 Task: Check all your notifications.
Action: Mouse moved to (778, 173)
Screenshot: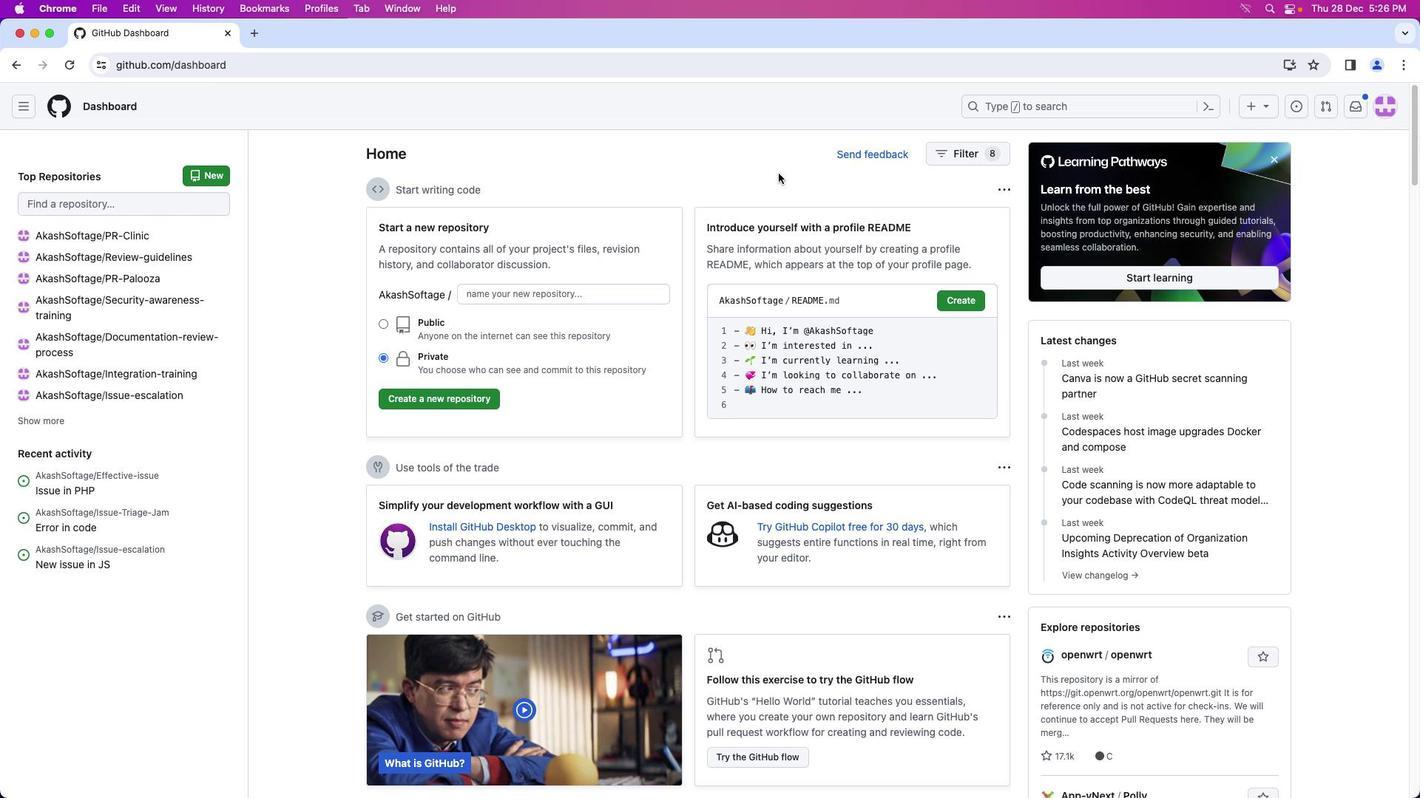 
Action: Mouse pressed left at (778, 173)
Screenshot: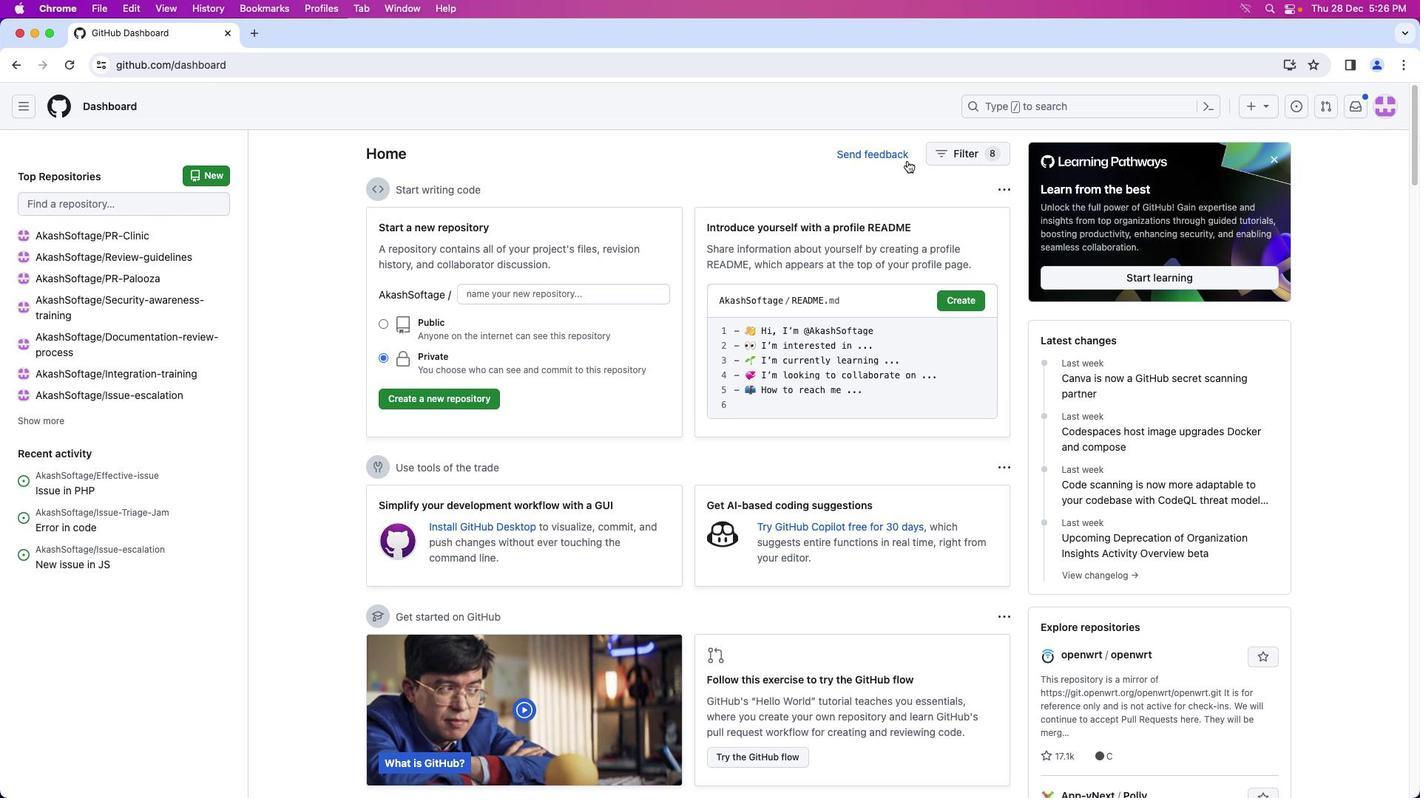 
Action: Mouse moved to (1352, 109)
Screenshot: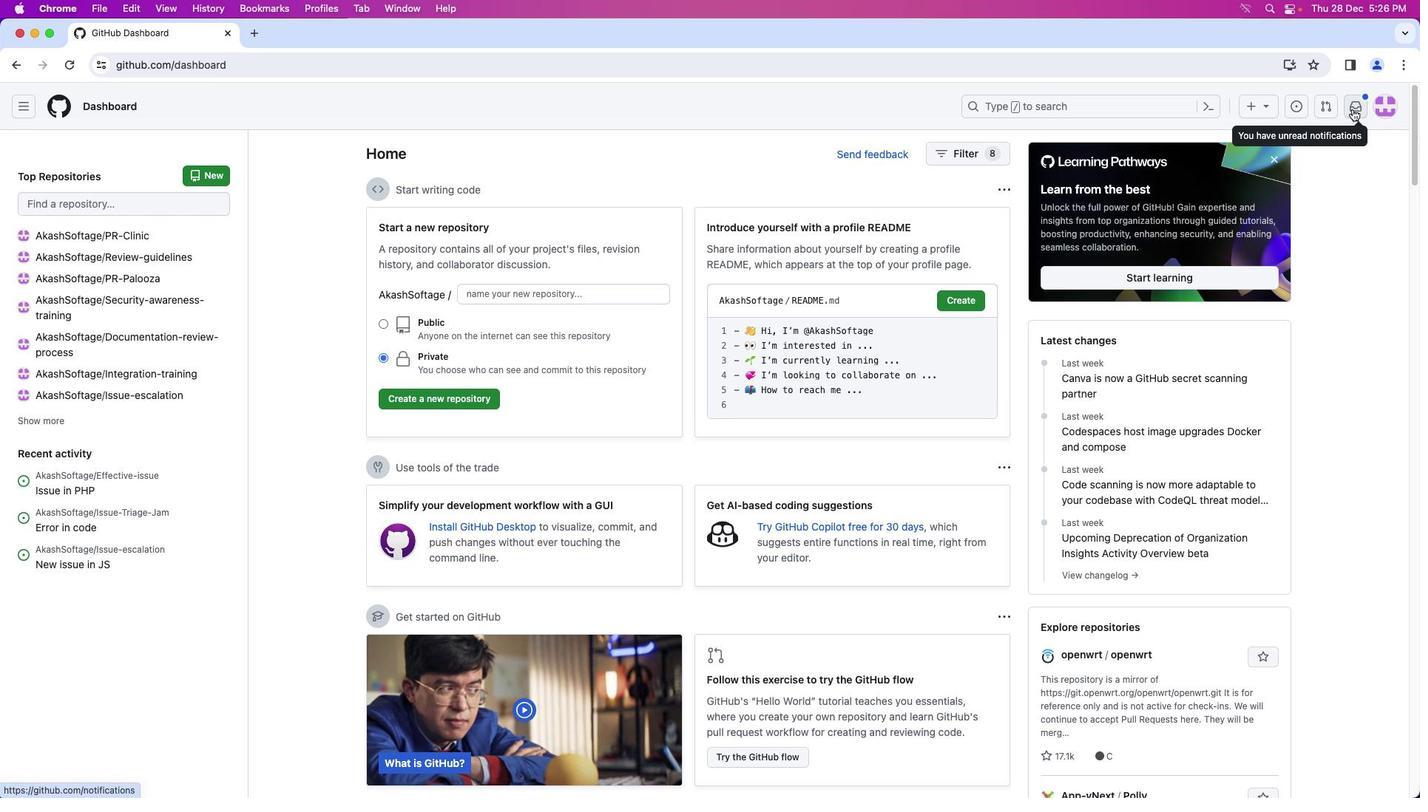 
Action: Mouse pressed left at (1352, 109)
Screenshot: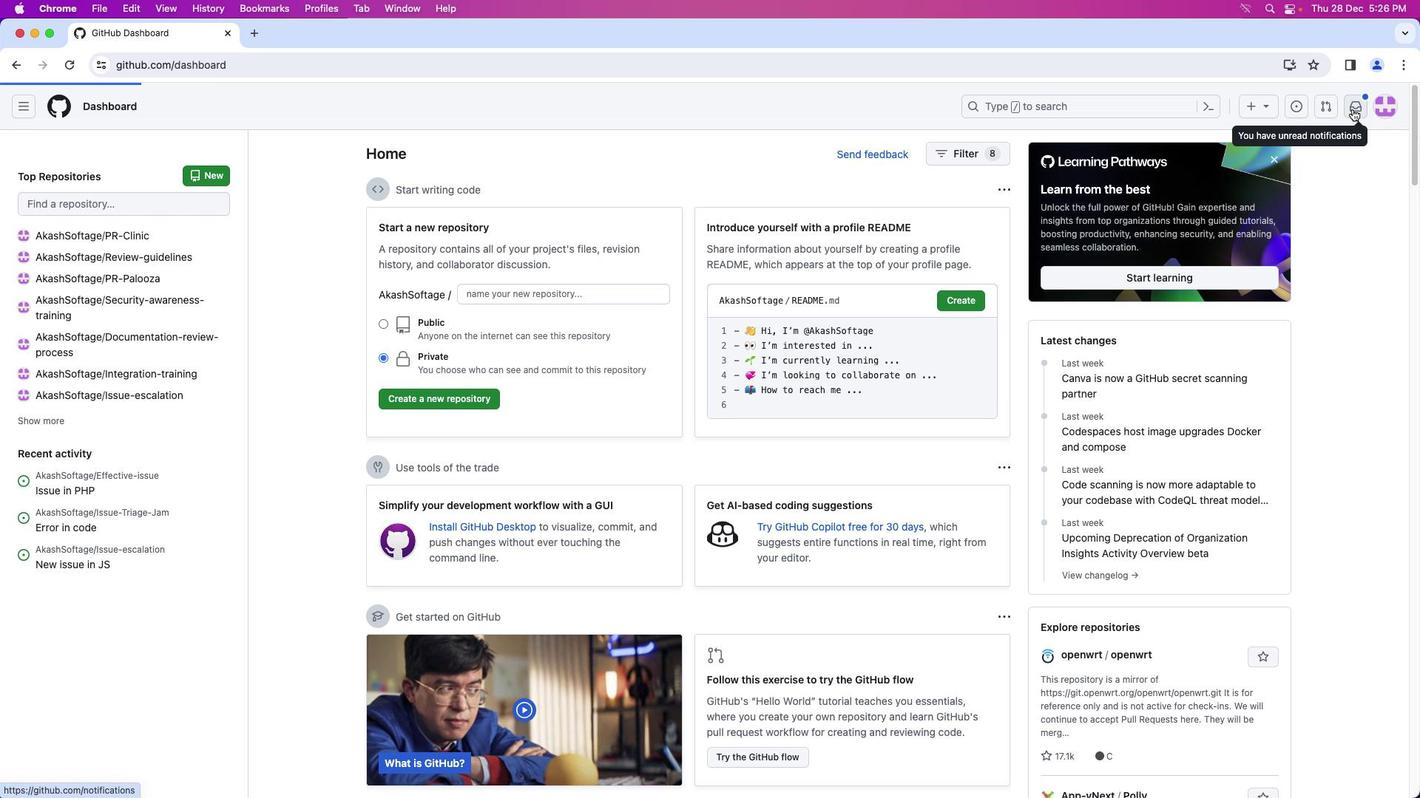 
Action: Mouse moved to (278, 153)
Screenshot: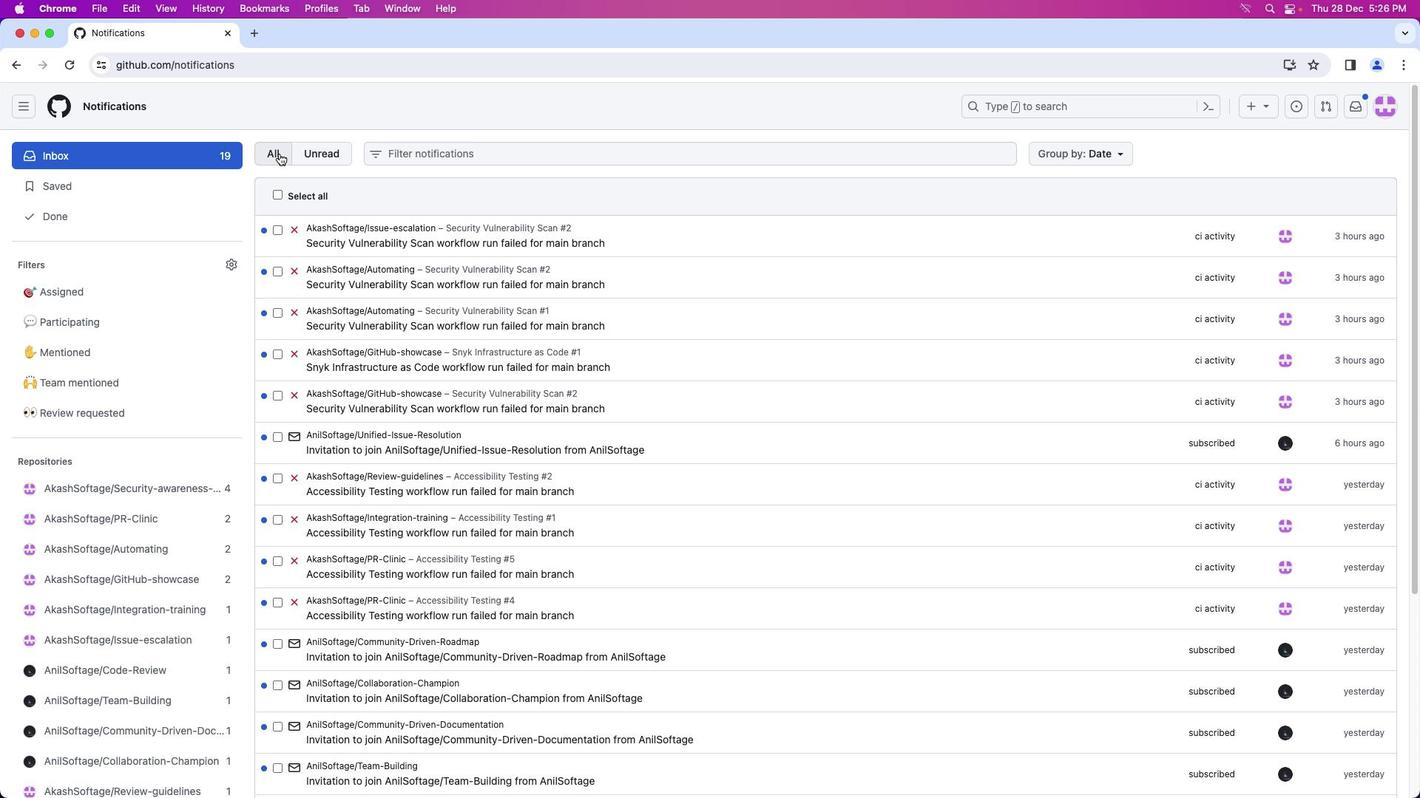 
Action: Mouse pressed left at (278, 153)
Screenshot: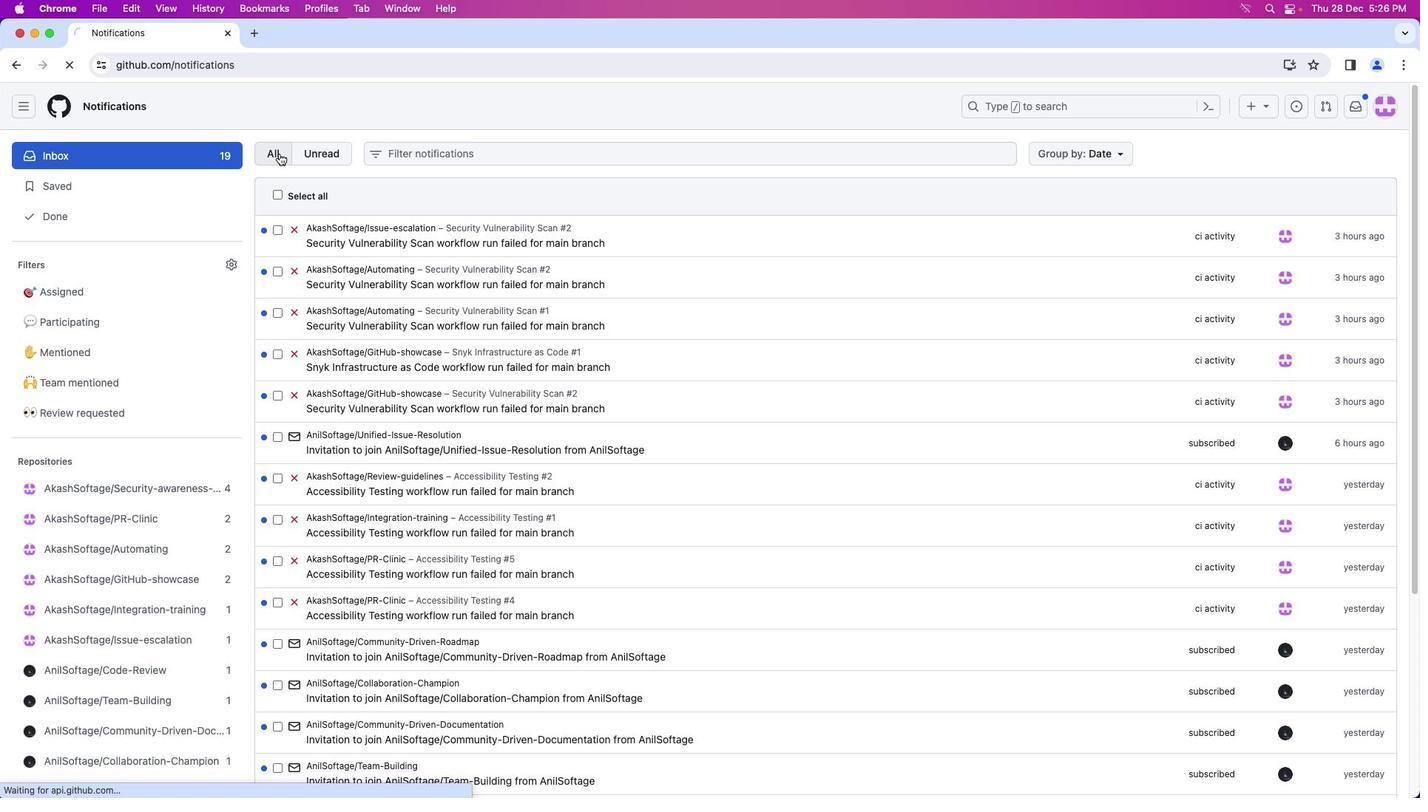 
Action: Mouse moved to (488, 307)
Screenshot: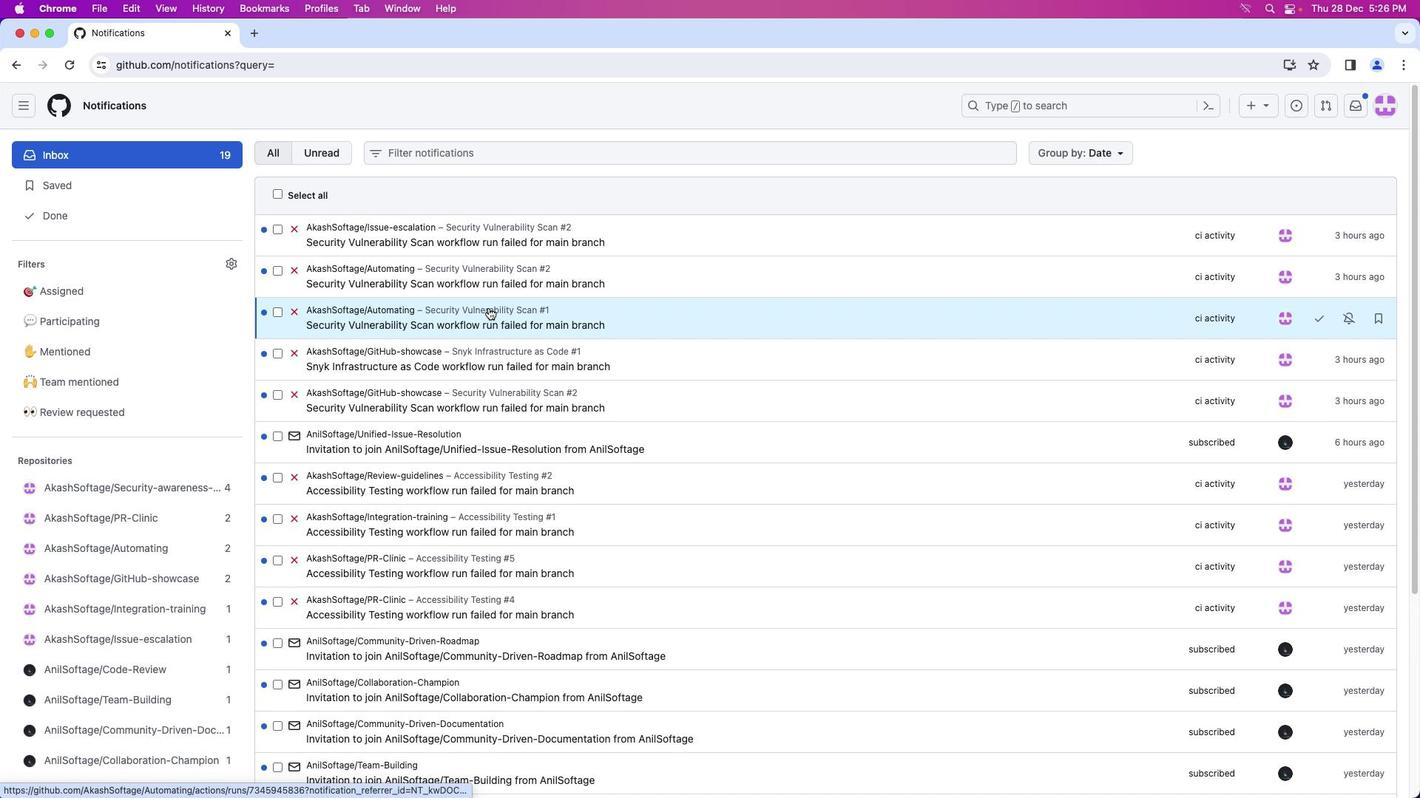 
Action: Mouse scrolled (488, 307) with delta (0, 0)
Screenshot: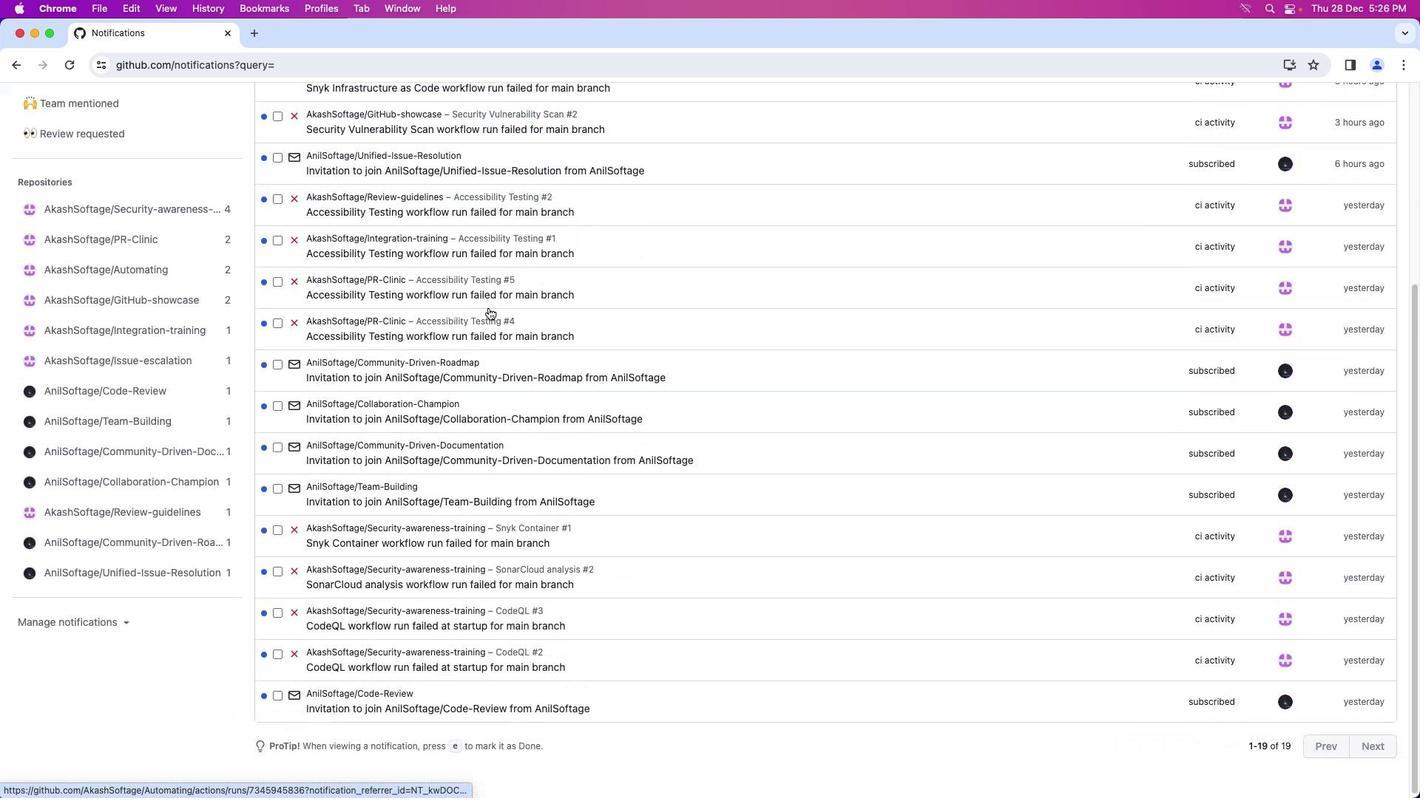 
Action: Mouse scrolled (488, 307) with delta (0, 0)
Screenshot: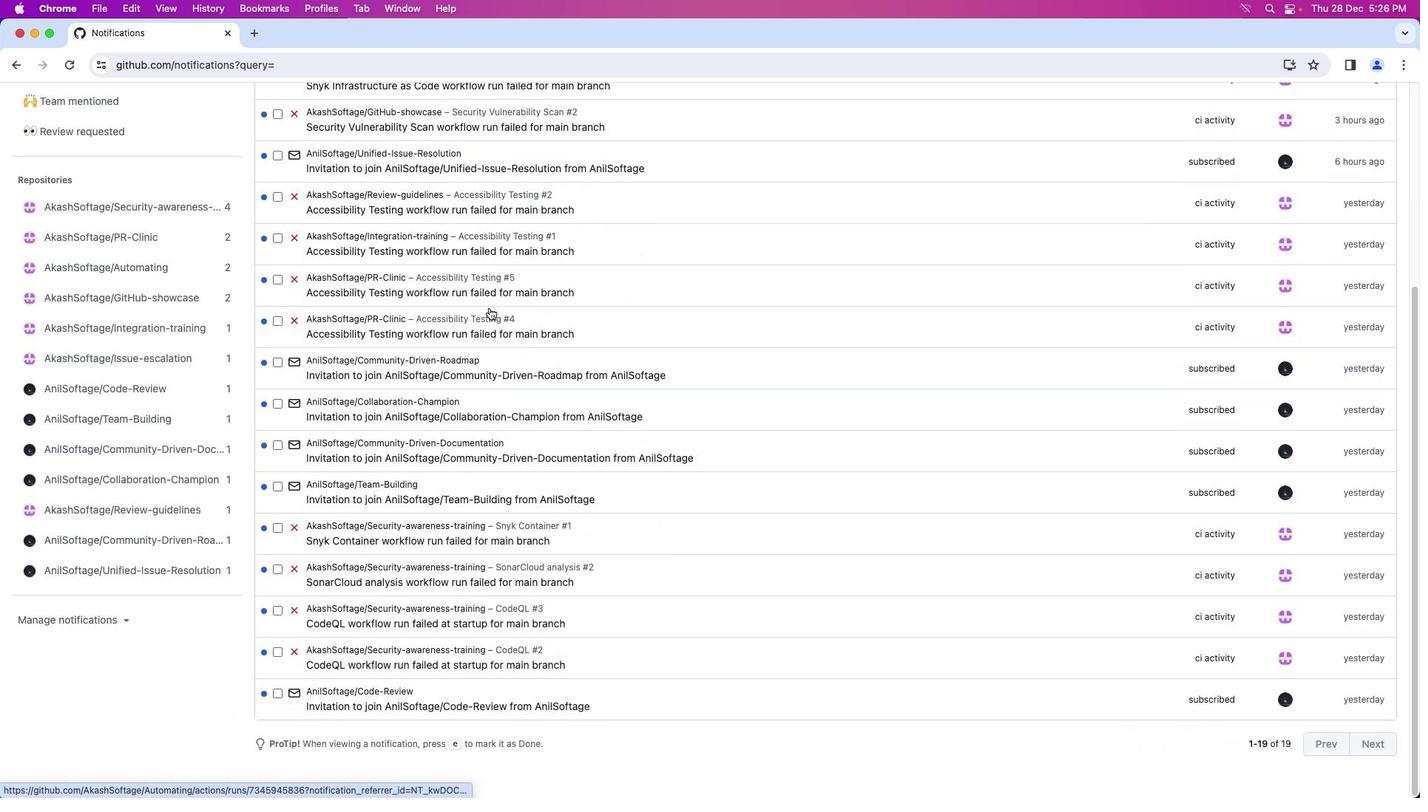
Action: Mouse scrolled (488, 307) with delta (0, 0)
Screenshot: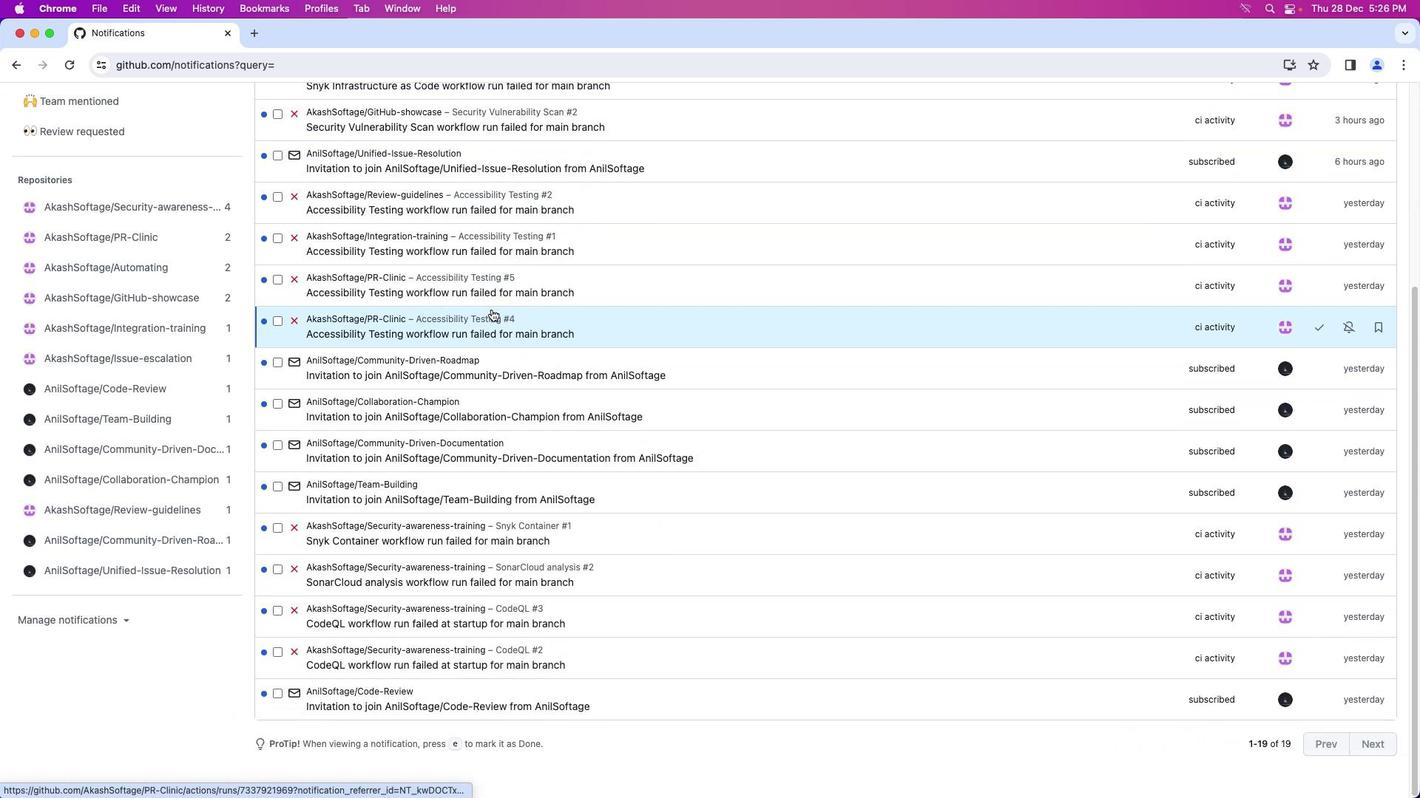 
Action: Mouse scrolled (488, 307) with delta (0, 0)
Screenshot: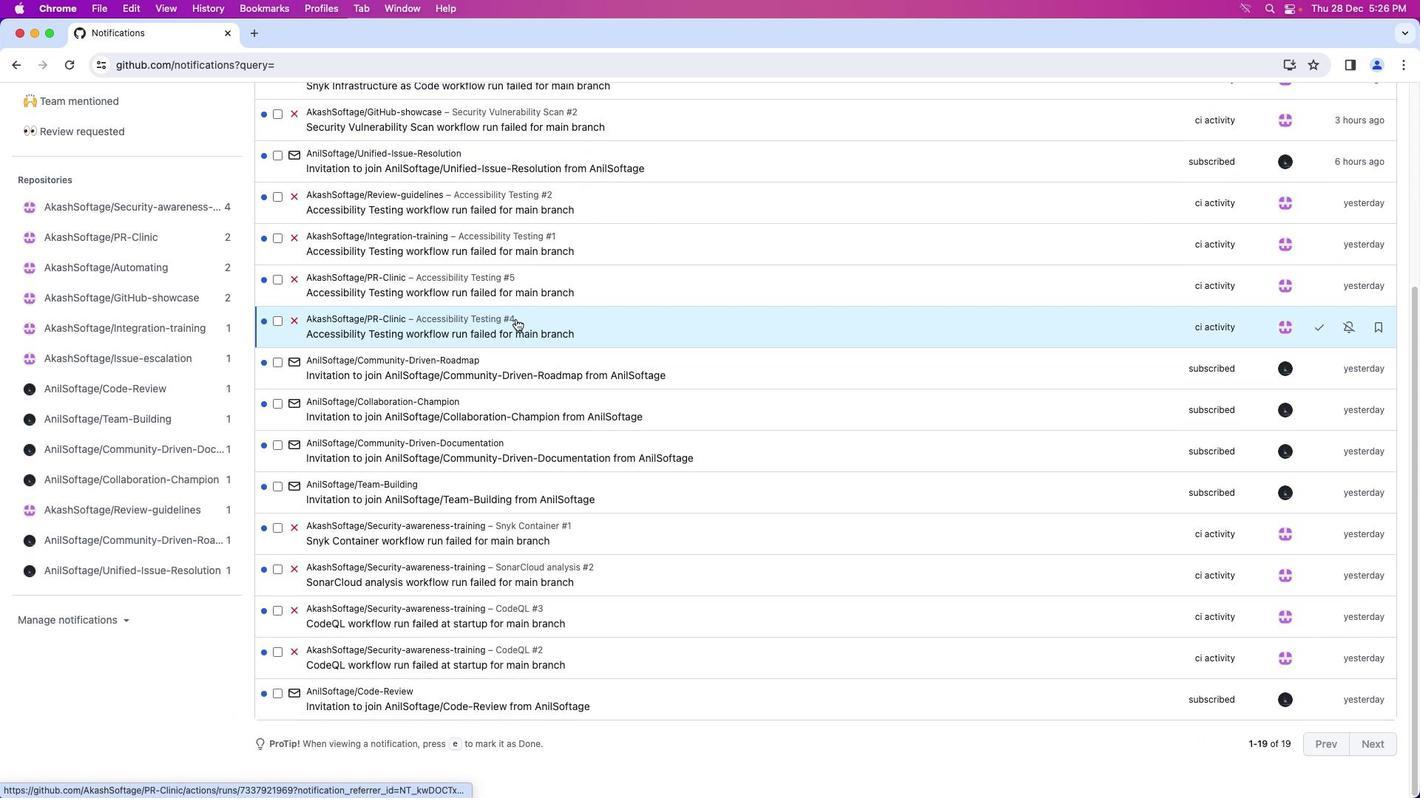 
Action: Mouse scrolled (488, 307) with delta (0, -2)
Screenshot: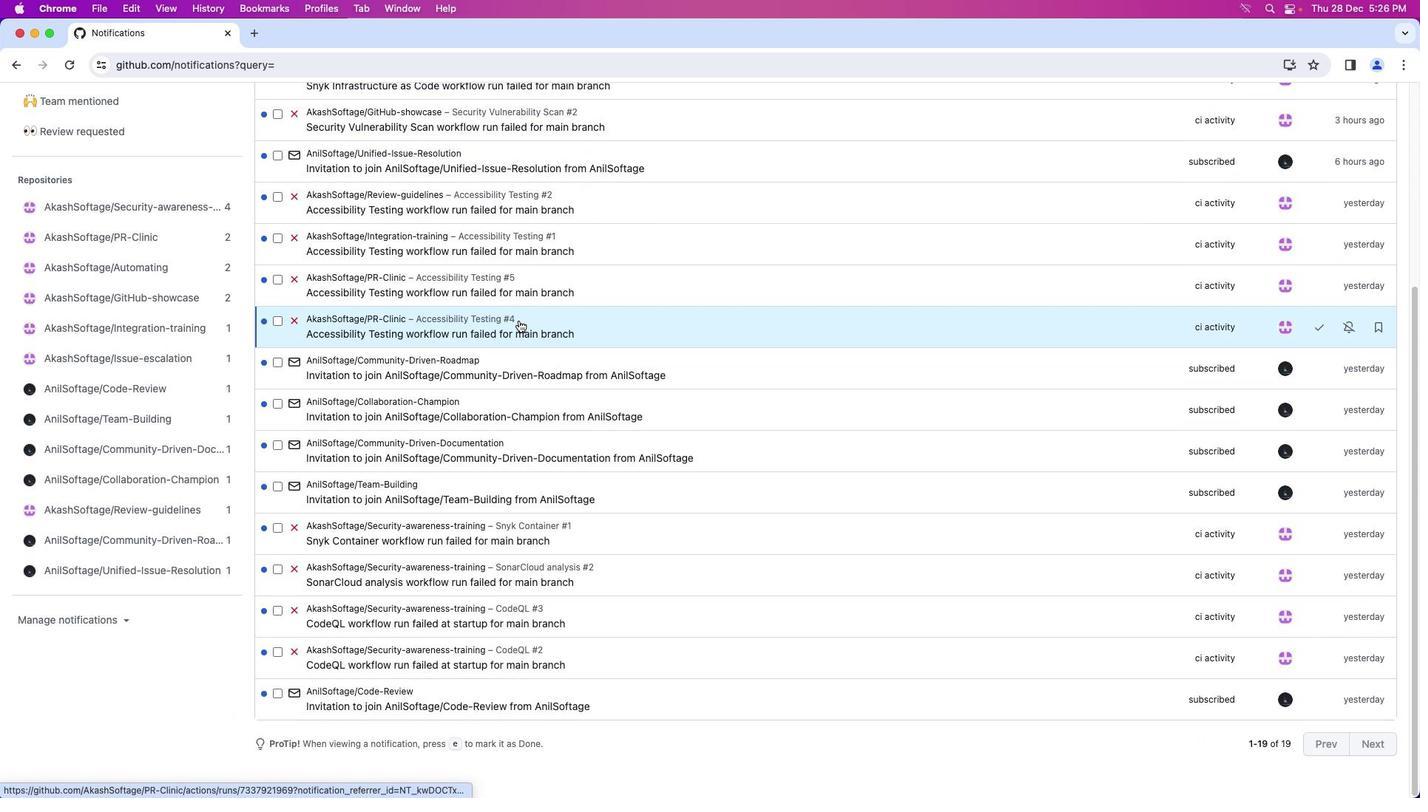 
Action: Mouse scrolled (488, 307) with delta (0, -2)
Screenshot: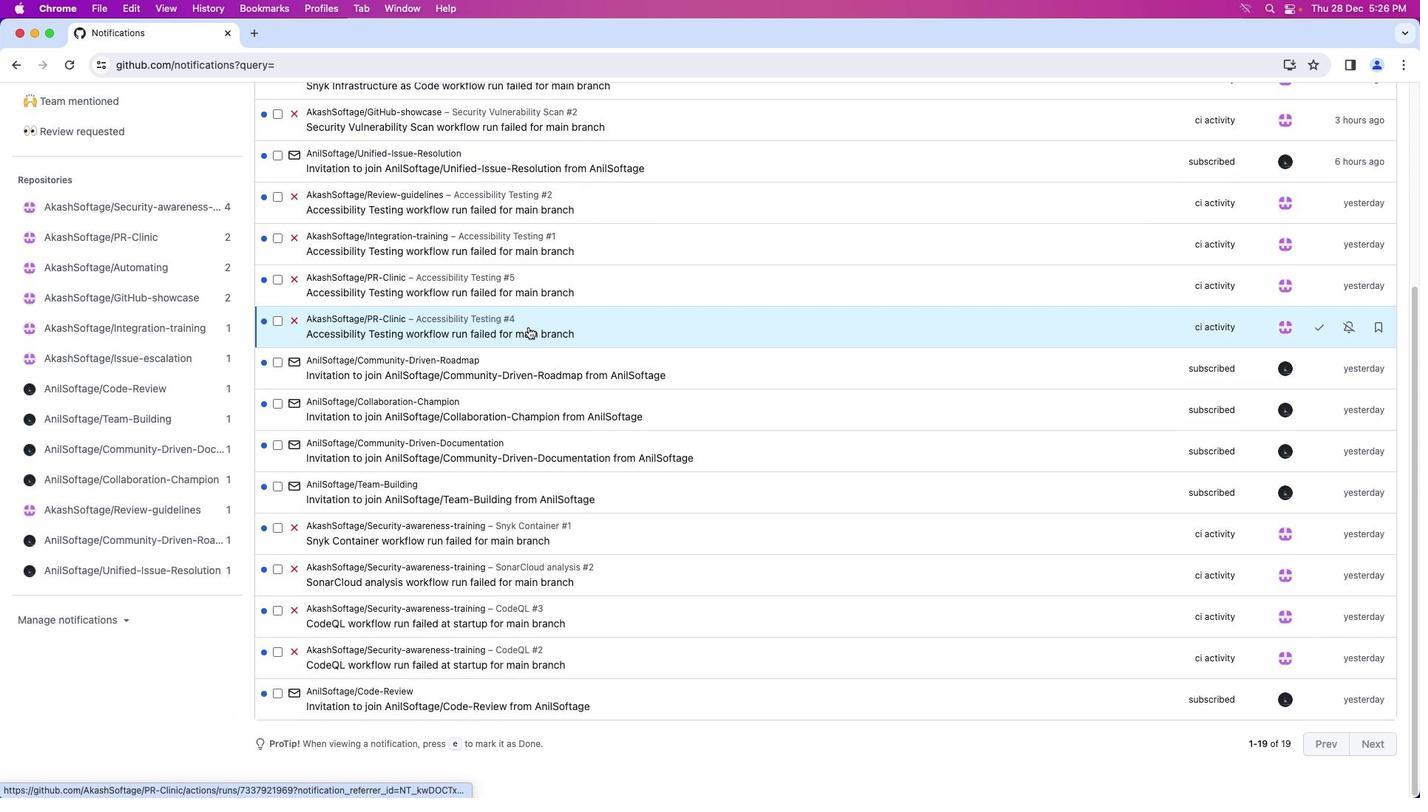 
Action: Mouse scrolled (488, 307) with delta (0, -2)
Screenshot: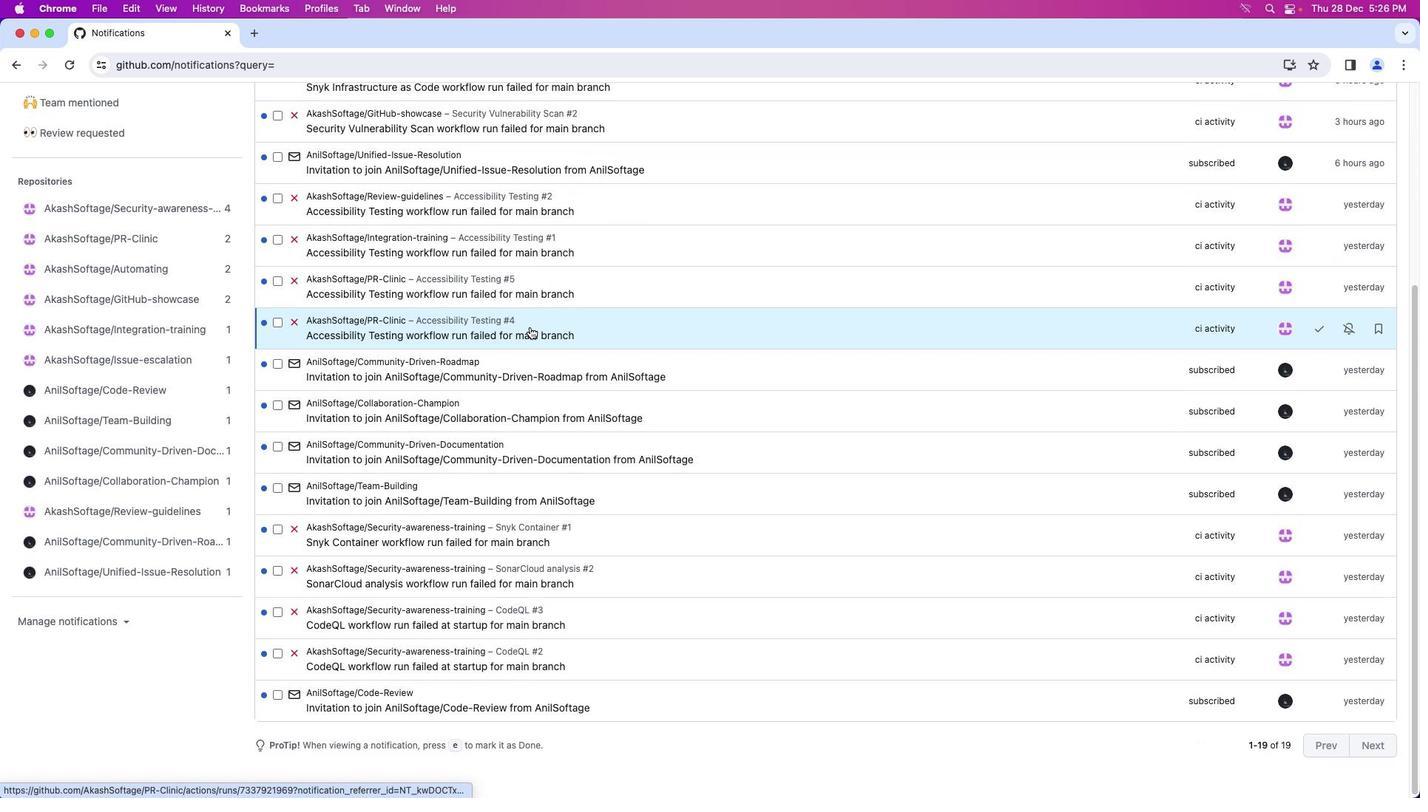 
Action: Mouse moved to (523, 323)
Screenshot: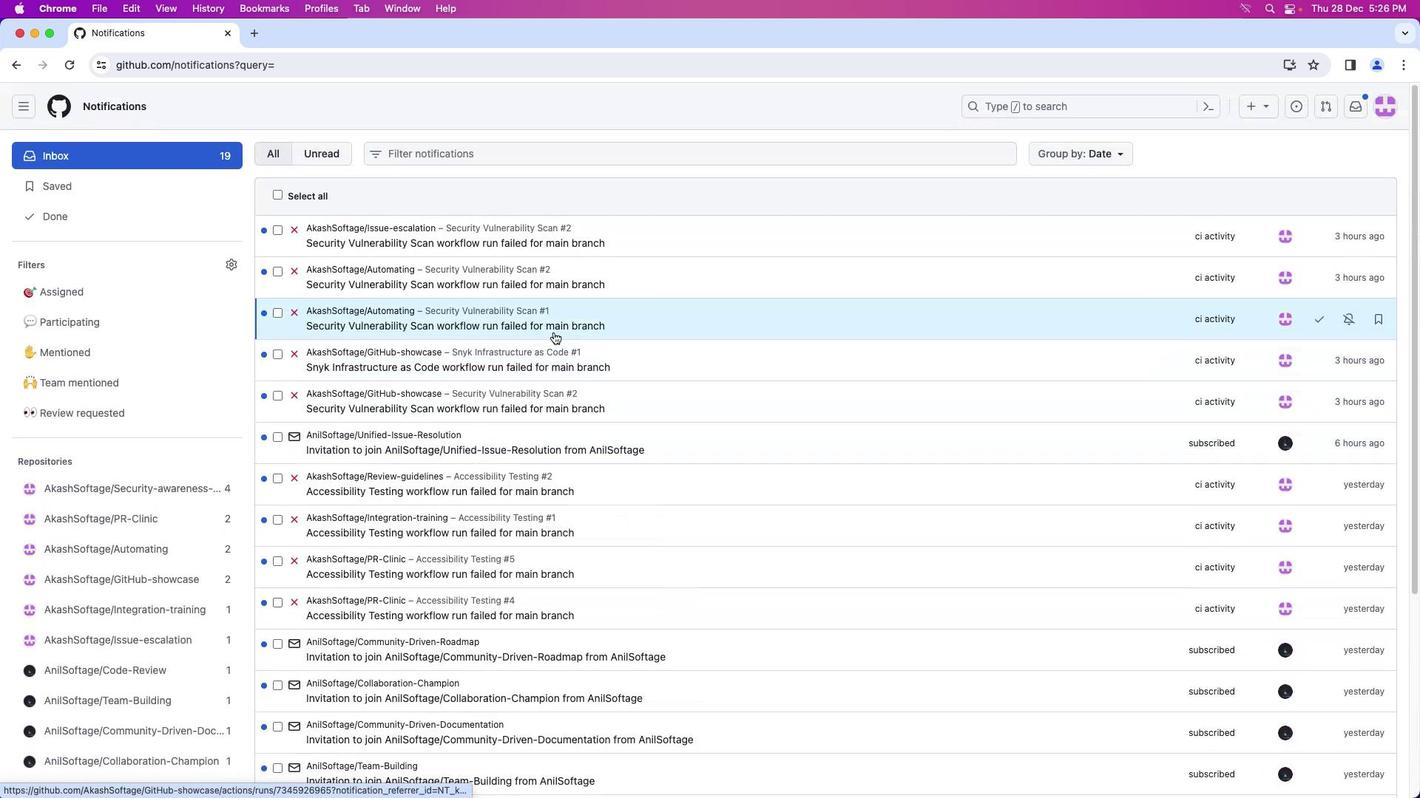 
Action: Mouse scrolled (523, 323) with delta (0, 0)
Screenshot: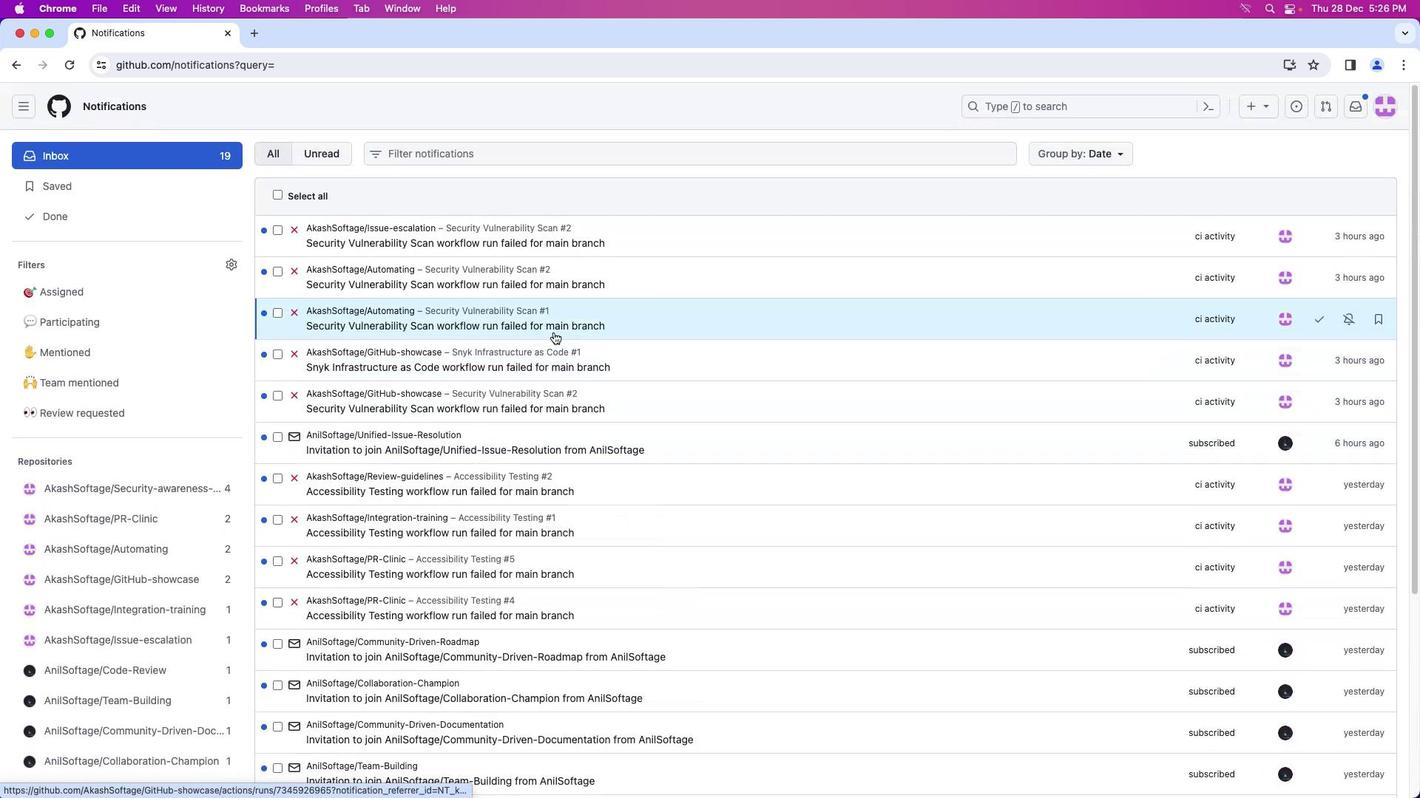 
Action: Mouse moved to (530, 327)
Screenshot: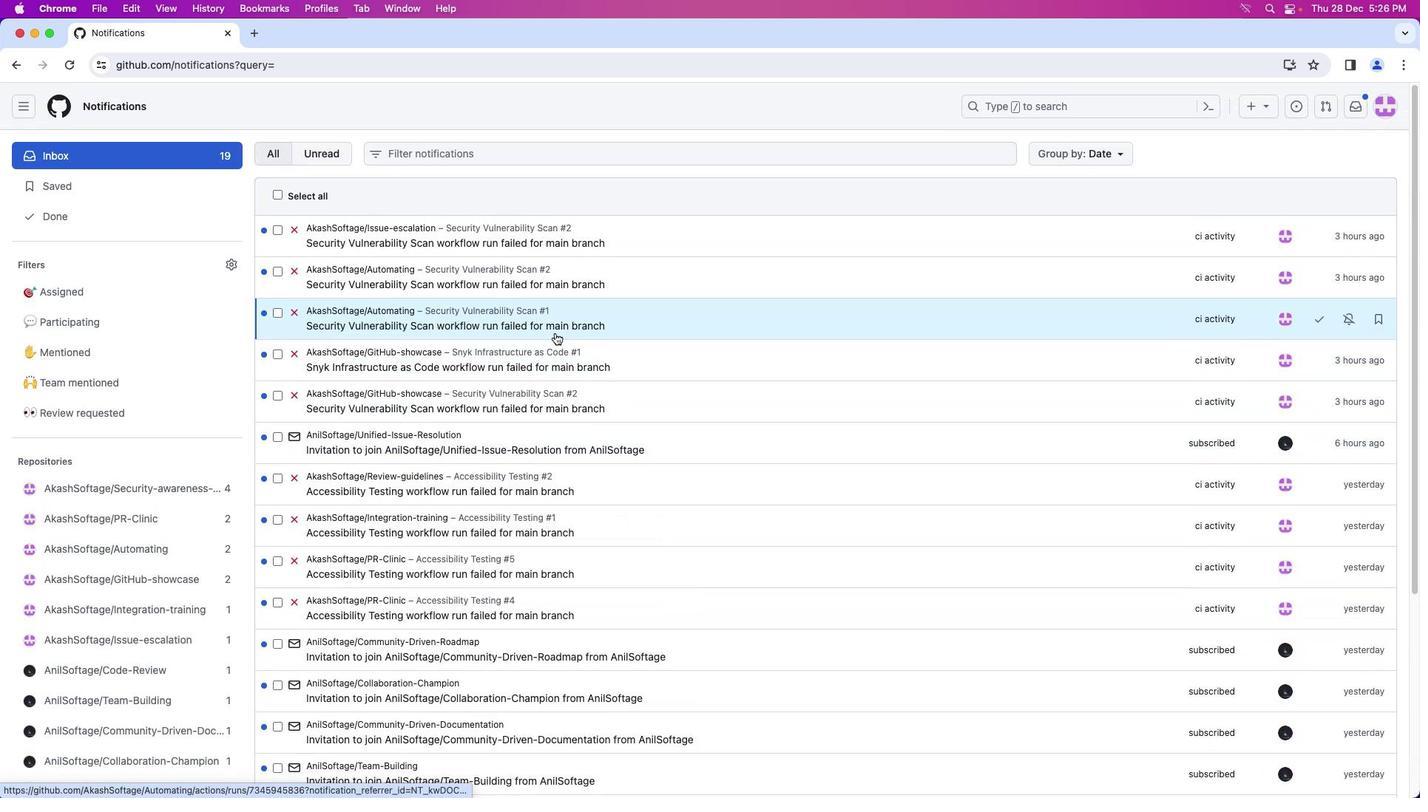 
Action: Mouse scrolled (530, 327) with delta (0, 0)
Screenshot: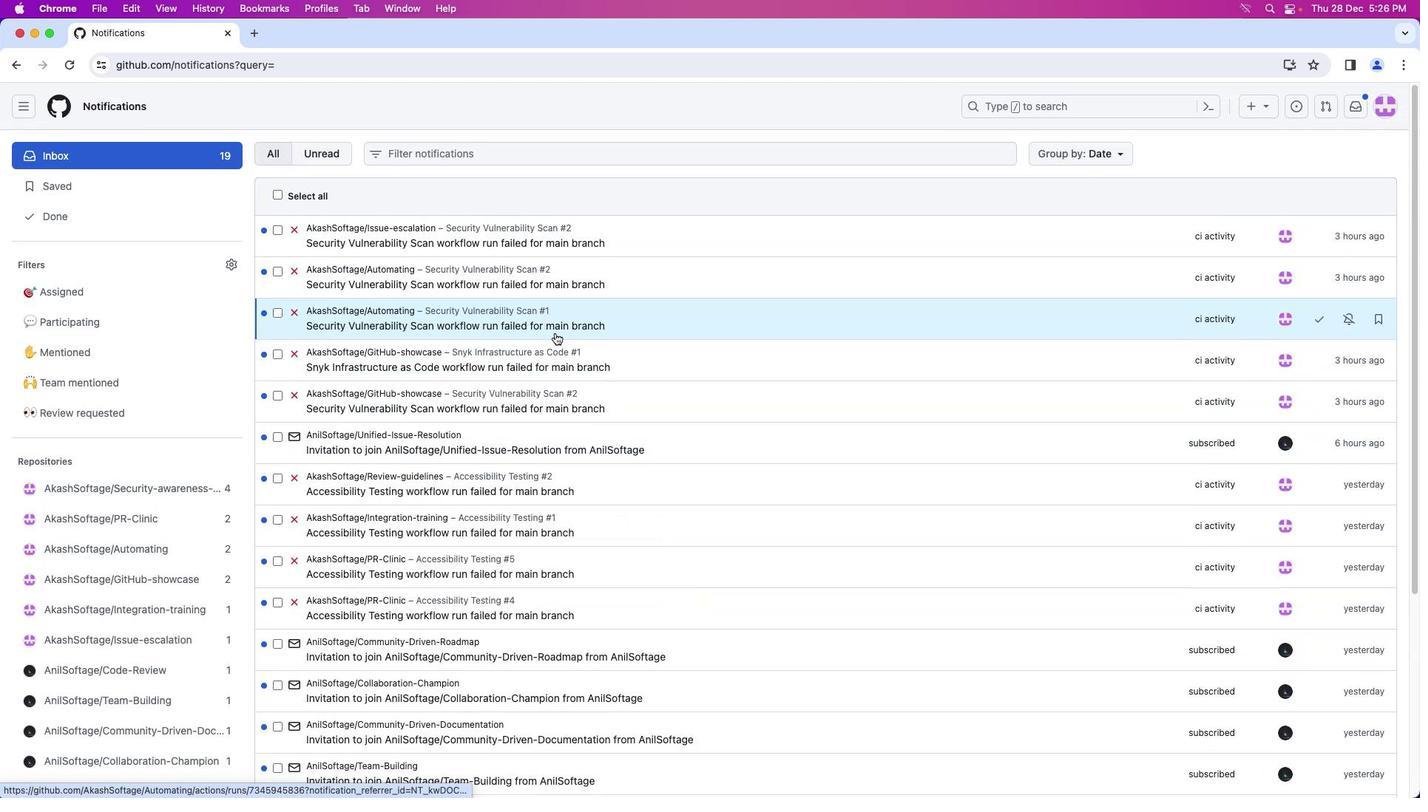
Action: Mouse moved to (530, 327)
Screenshot: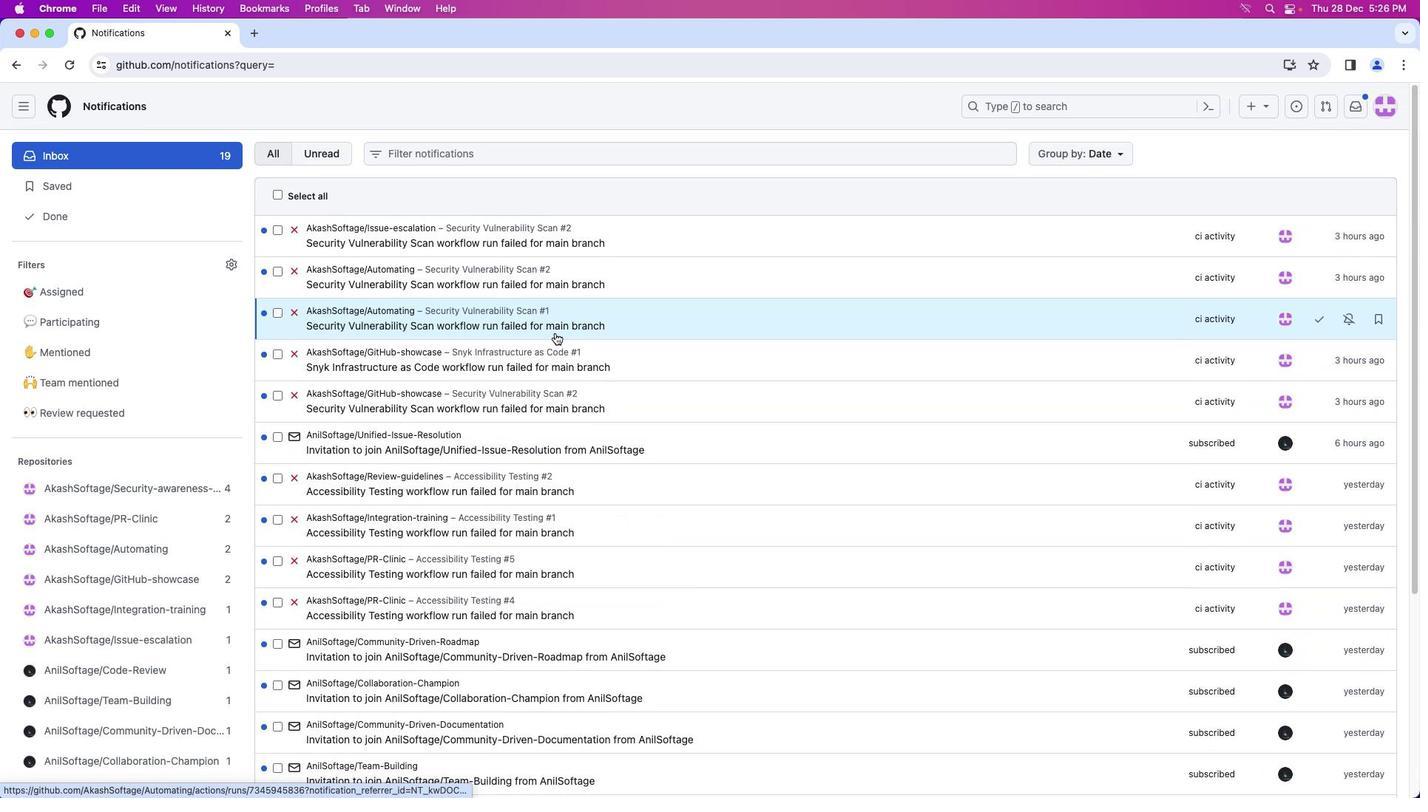 
Action: Mouse scrolled (530, 327) with delta (0, 0)
Screenshot: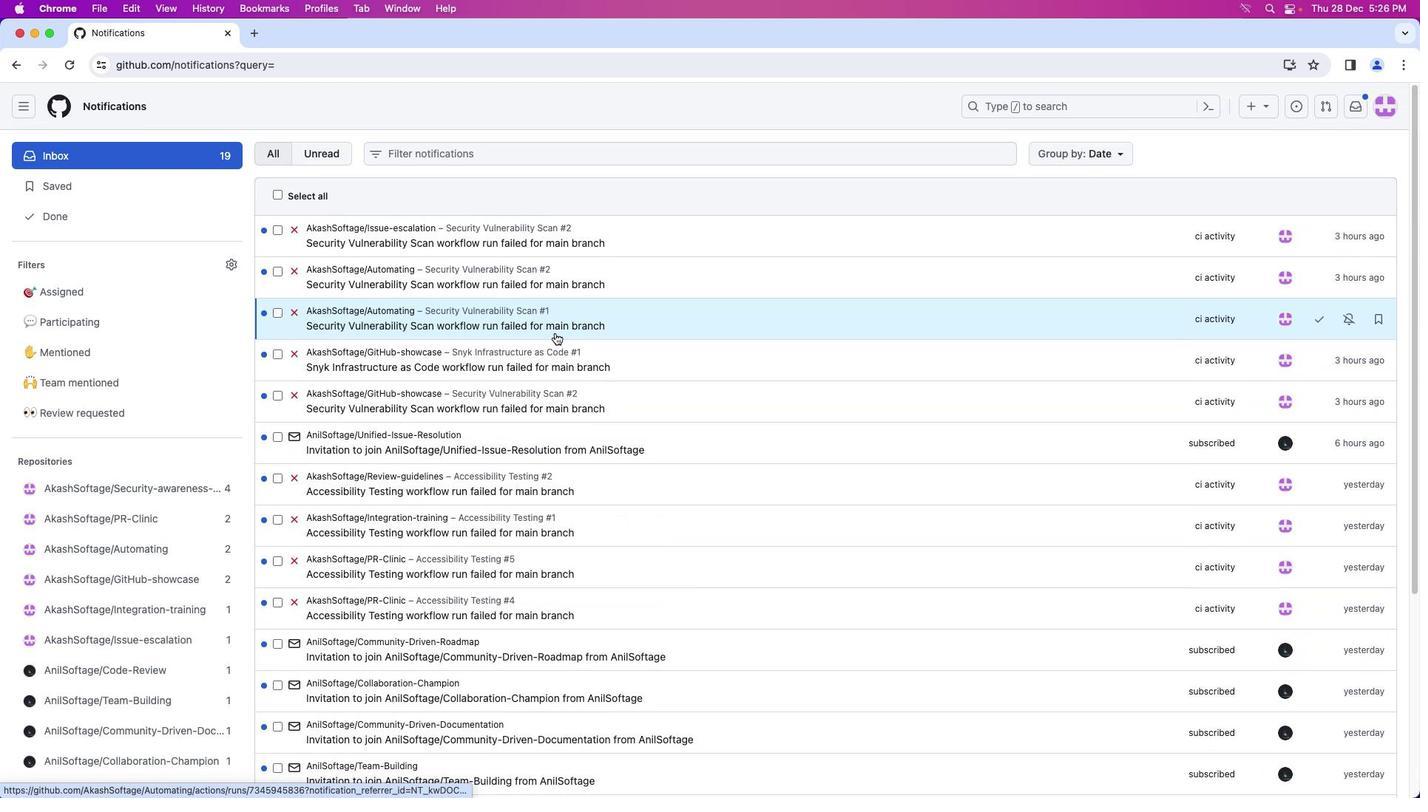 
Action: Mouse moved to (530, 327)
Screenshot: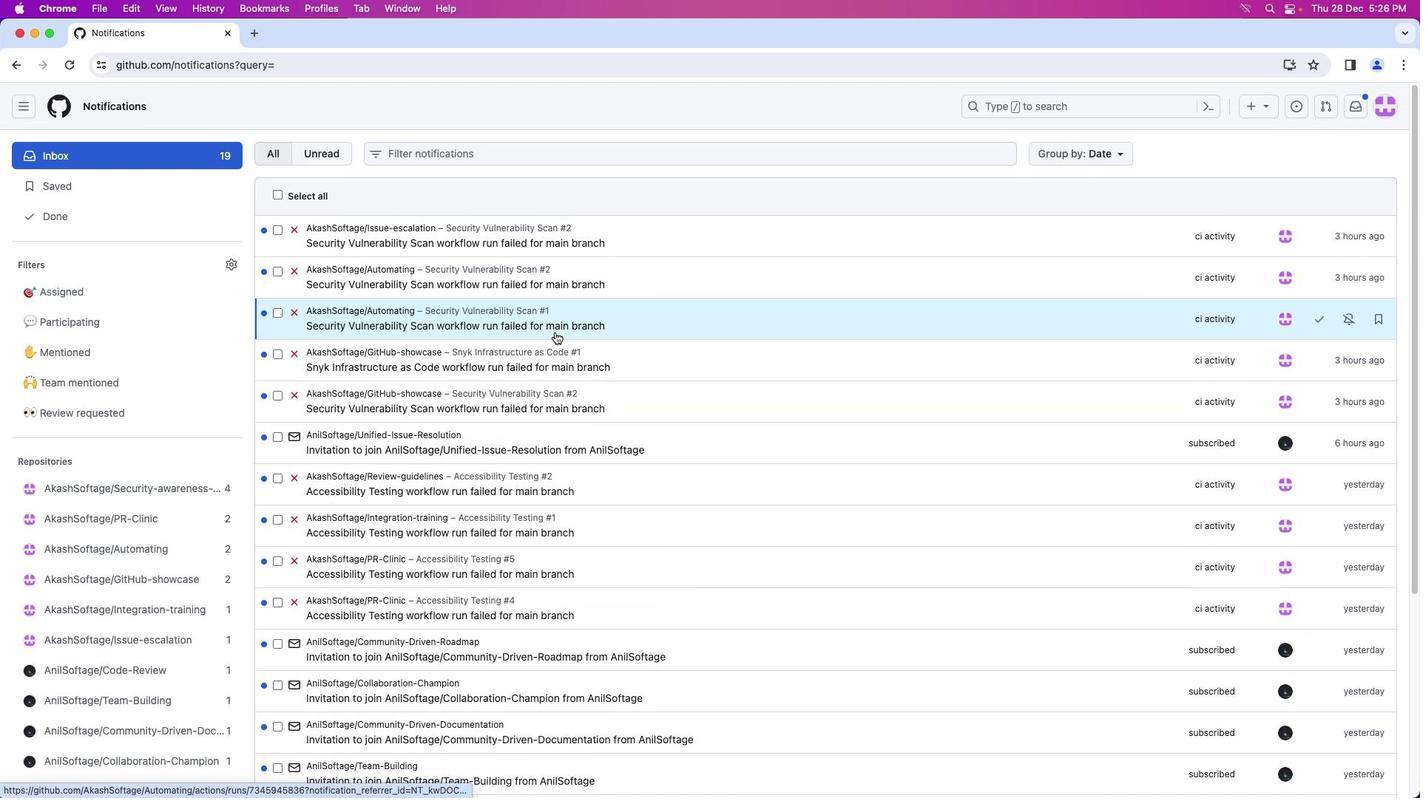 
Action: Mouse scrolled (530, 327) with delta (0, 1)
Screenshot: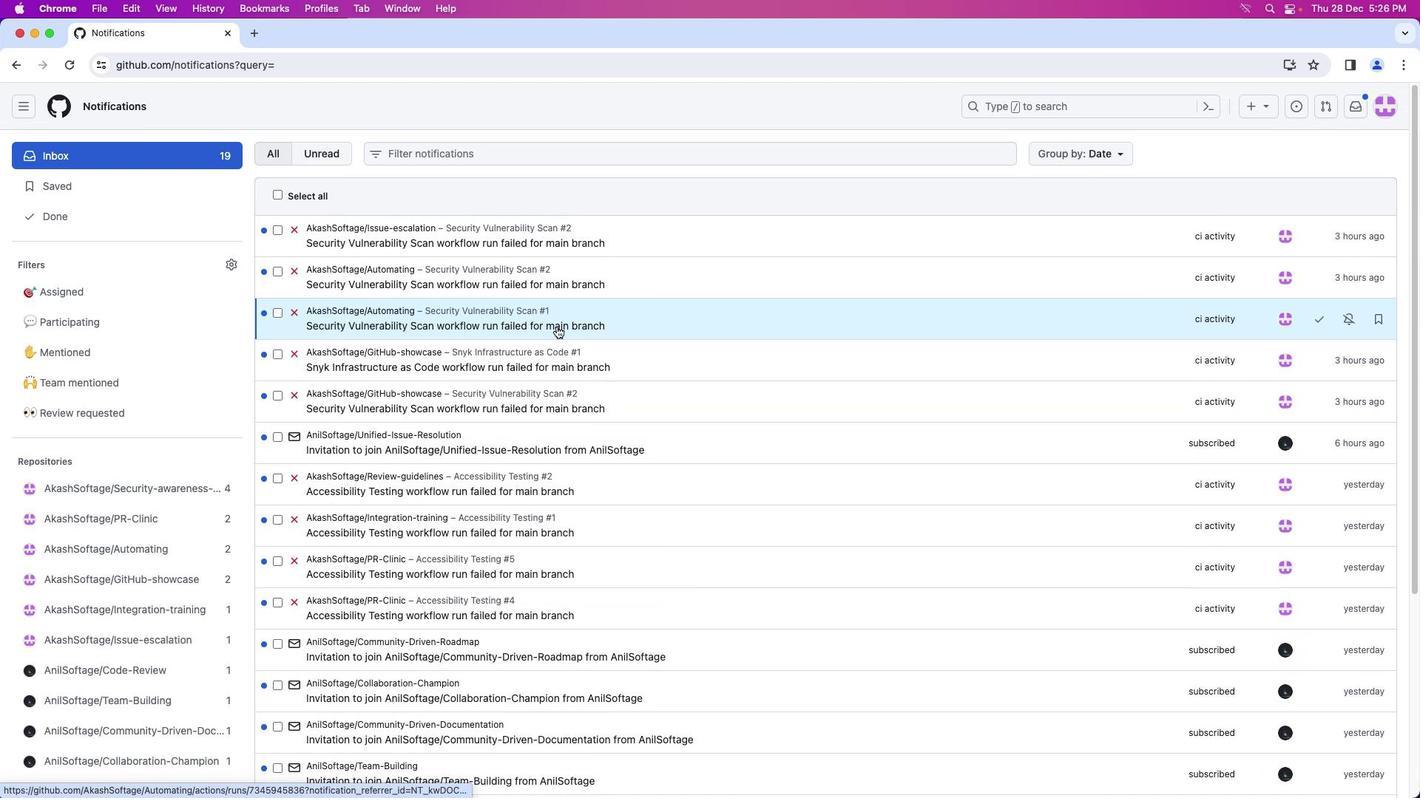 
Action: Mouse moved to (531, 328)
Screenshot: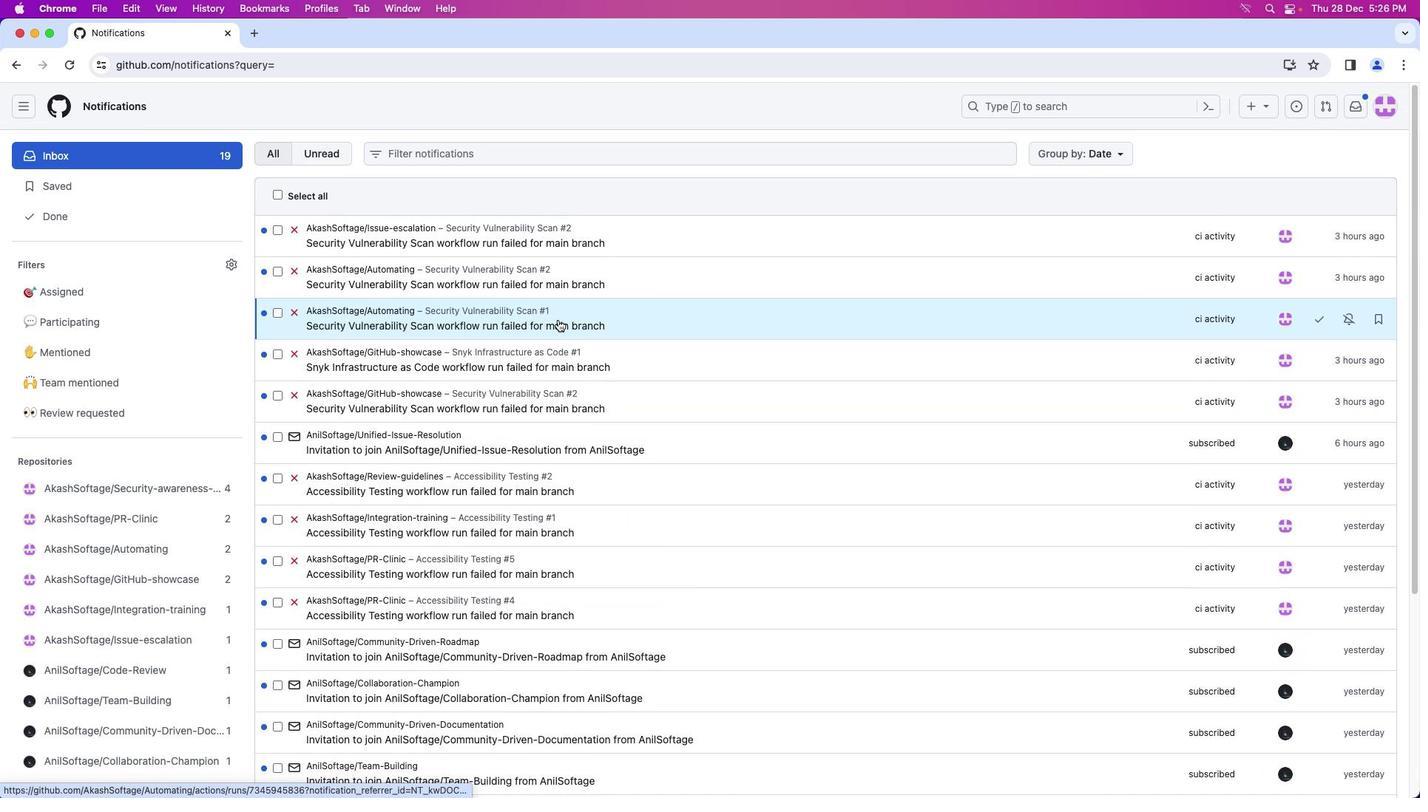 
Action: Mouse scrolled (531, 328) with delta (0, 2)
Screenshot: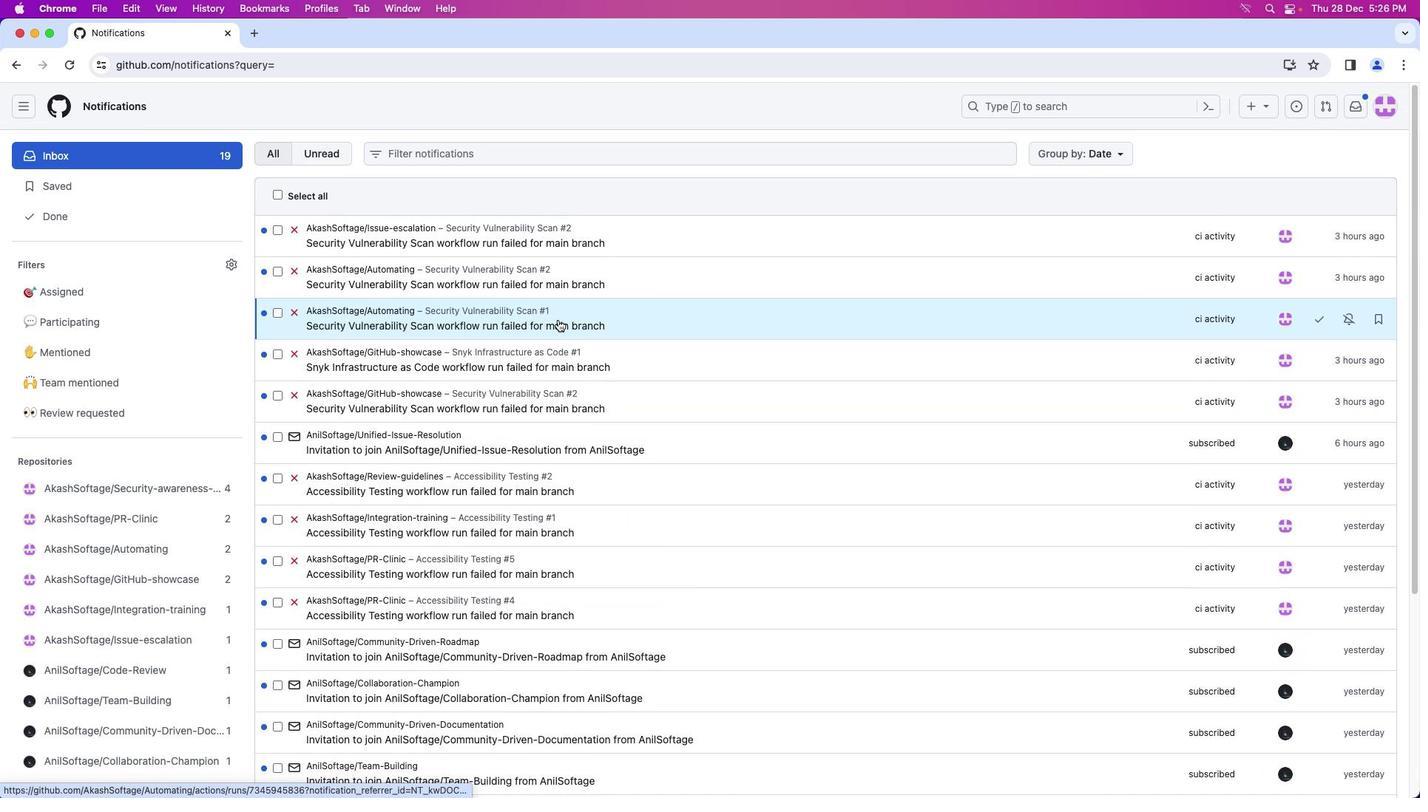 
Action: Mouse moved to (535, 329)
Screenshot: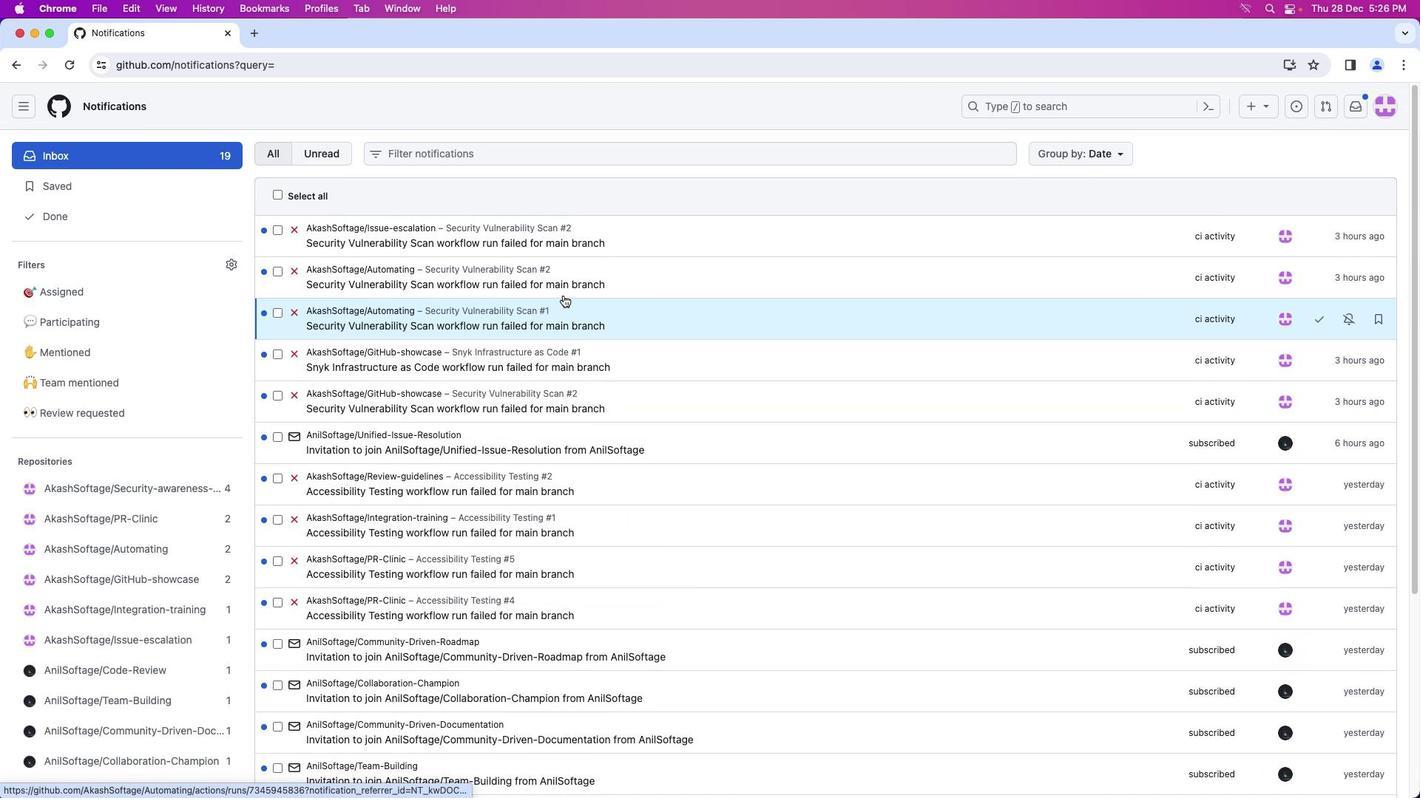 
Action: Mouse scrolled (535, 329) with delta (0, 2)
Screenshot: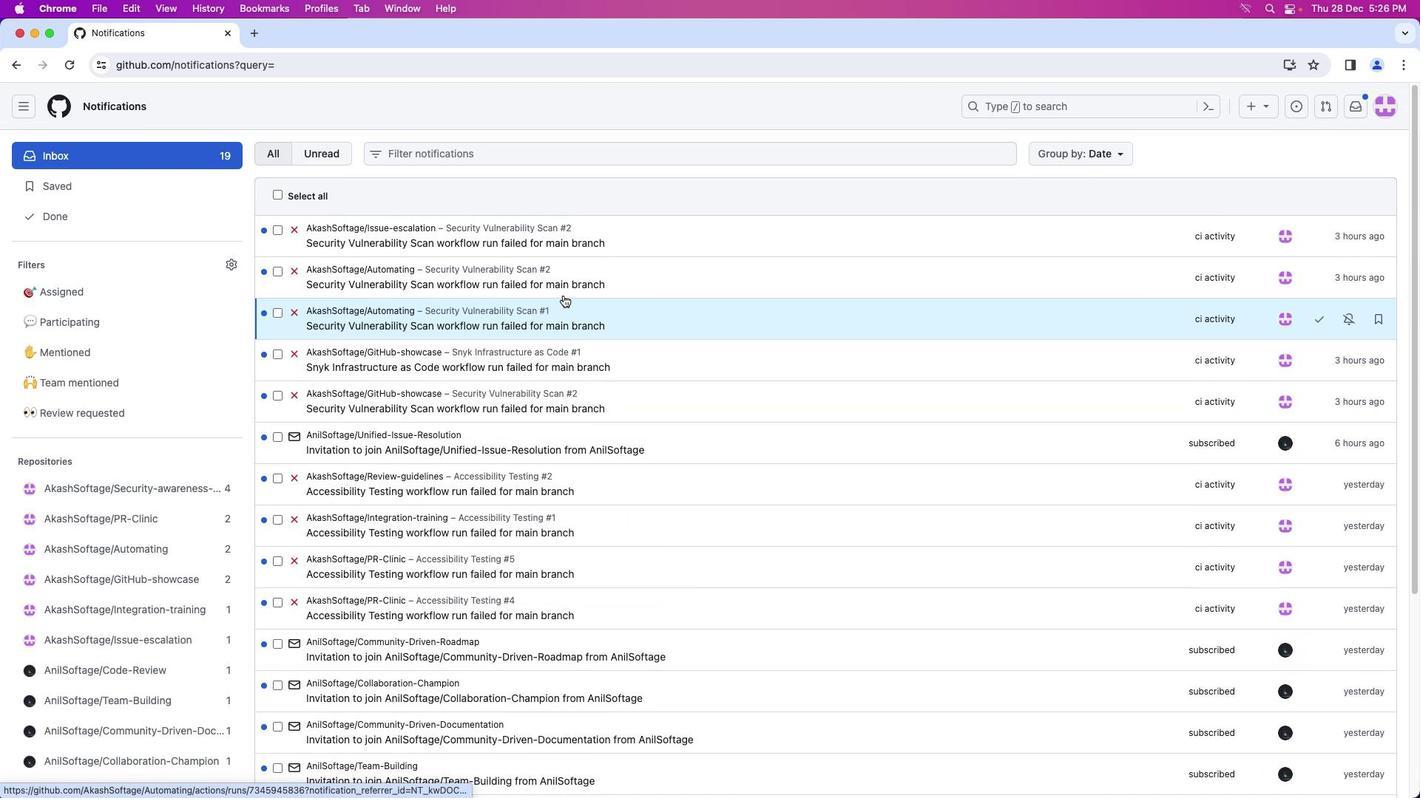 
Action: Mouse moved to (536, 330)
Screenshot: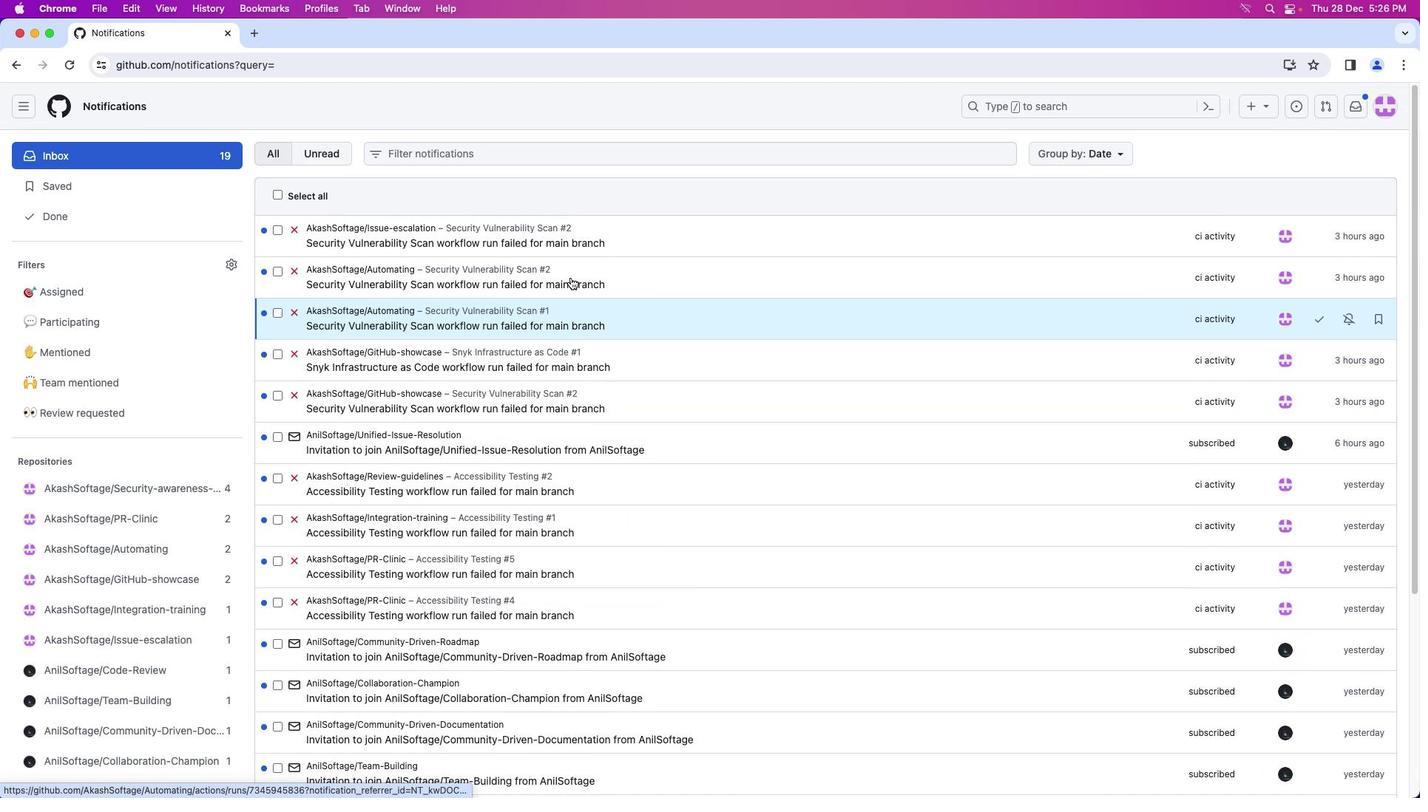 
Action: Mouse scrolled (536, 330) with delta (0, 2)
Screenshot: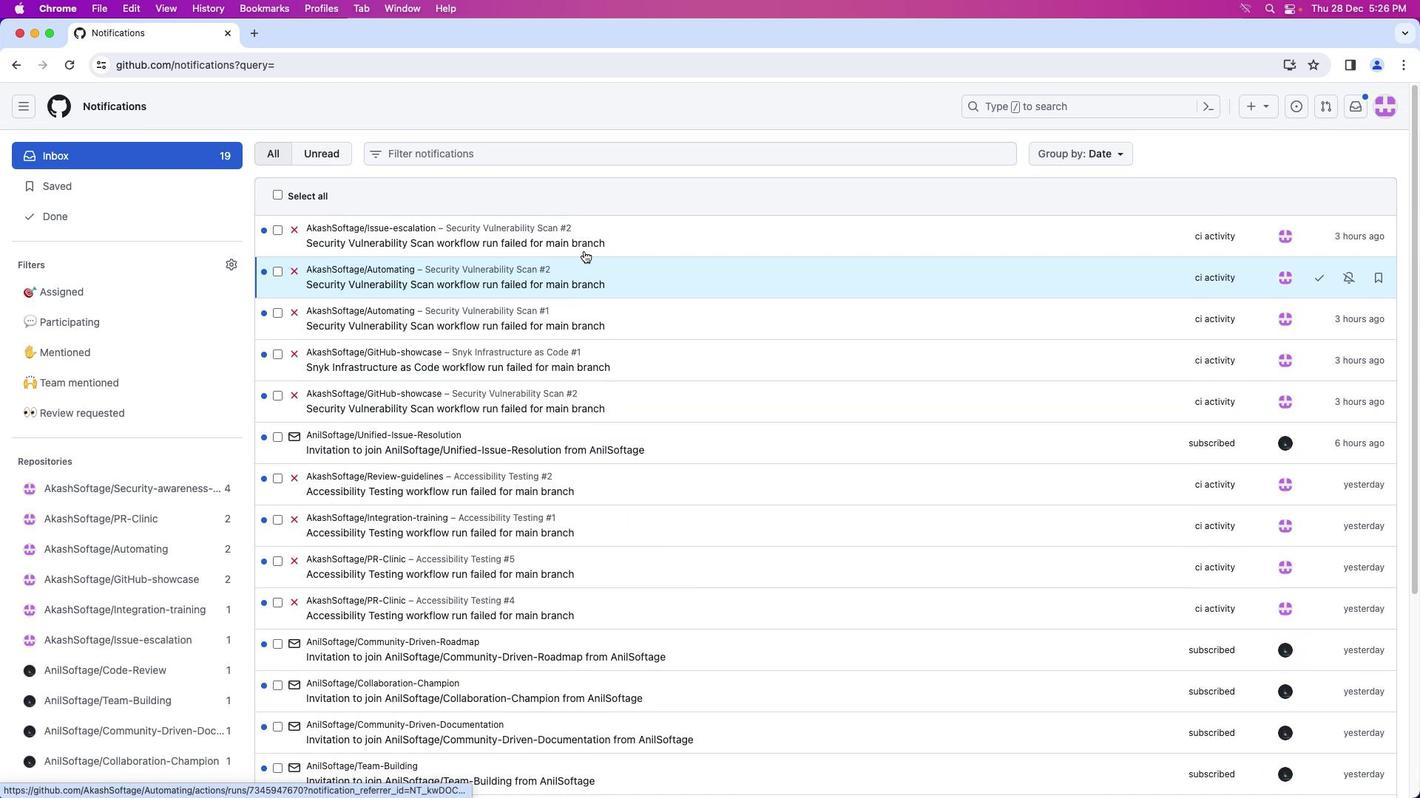 
Action: Mouse moved to (553, 332)
Screenshot: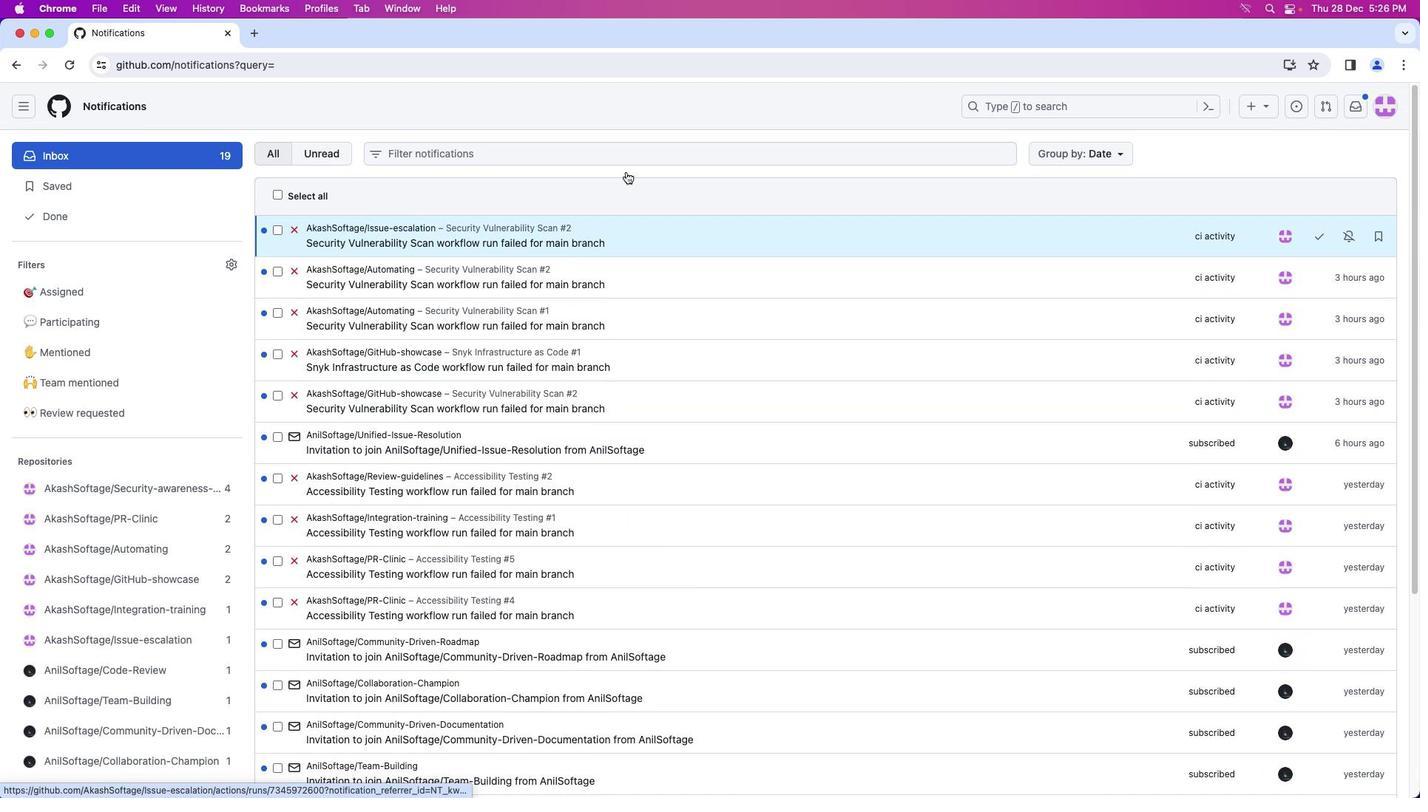 
Action: Mouse scrolled (553, 332) with delta (0, 3)
Screenshot: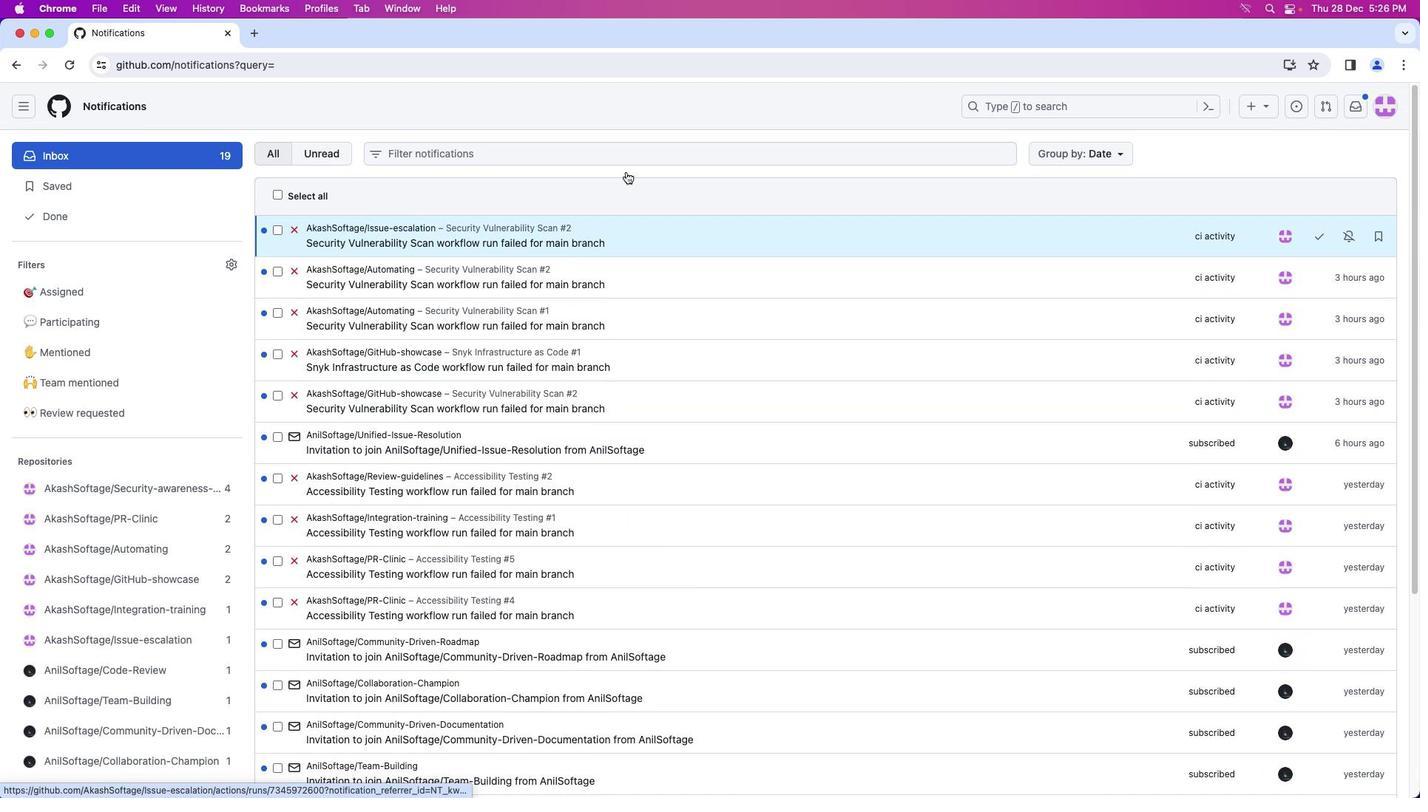 
Action: Mouse moved to (659, 112)
Screenshot: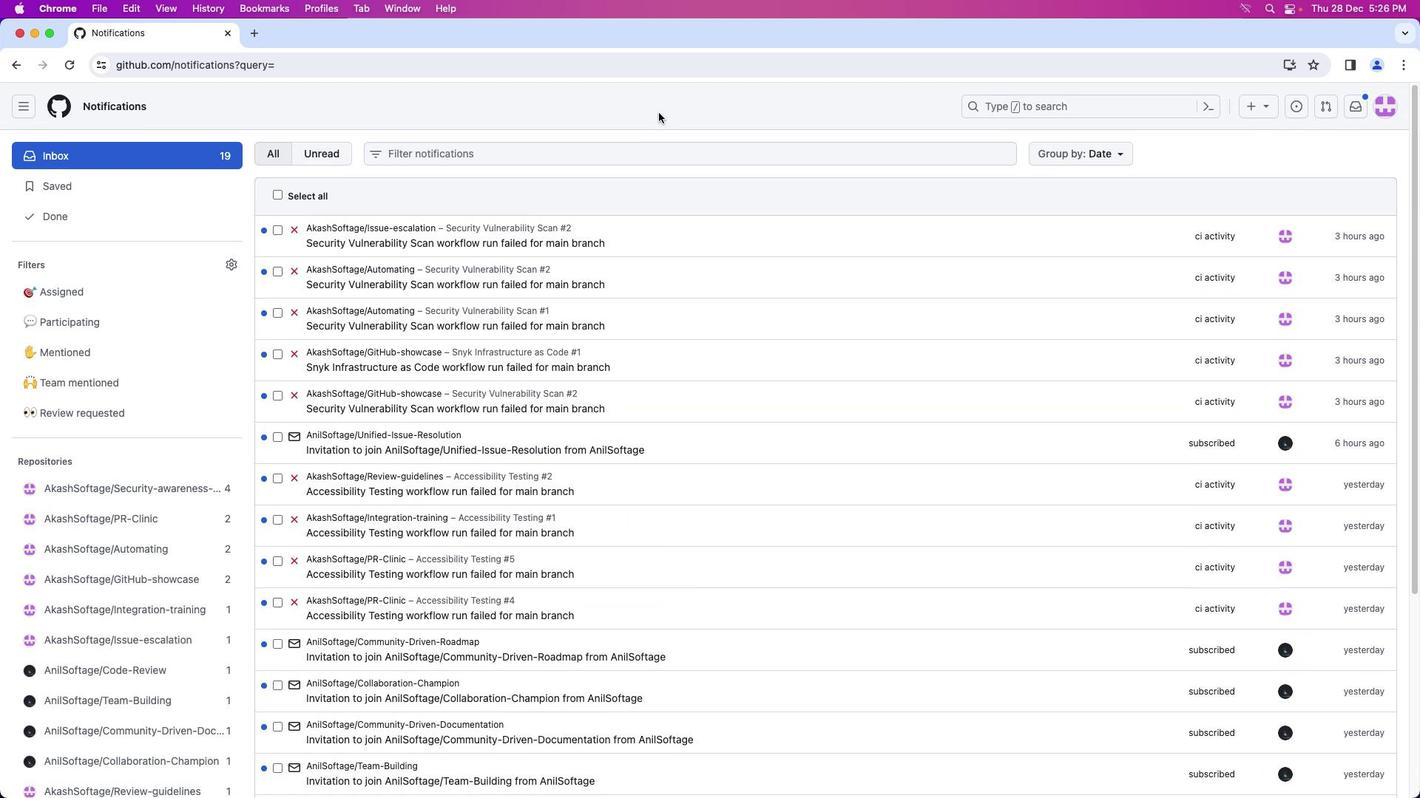 
Action: Mouse pressed left at (659, 112)
Screenshot: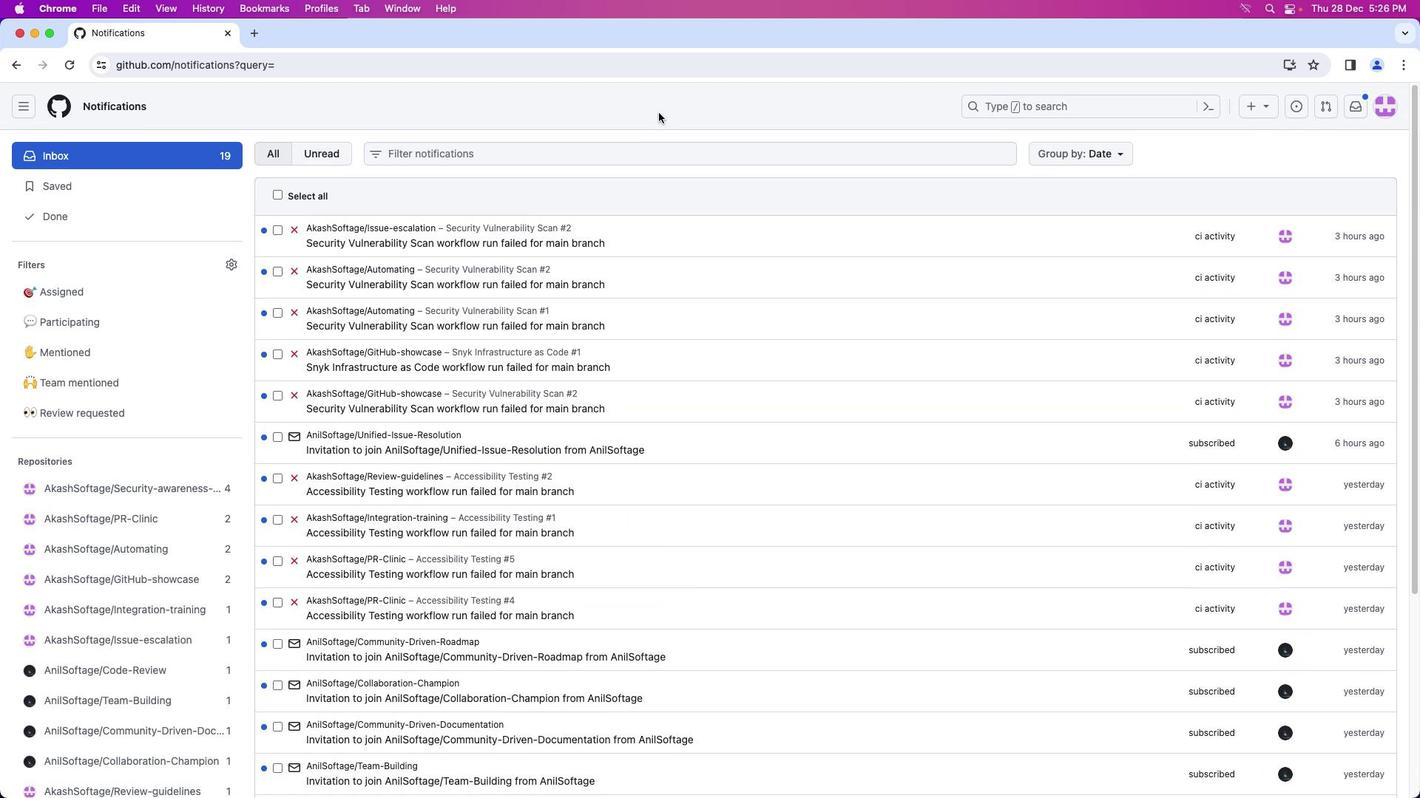
Action: Mouse moved to (659, 112)
Screenshot: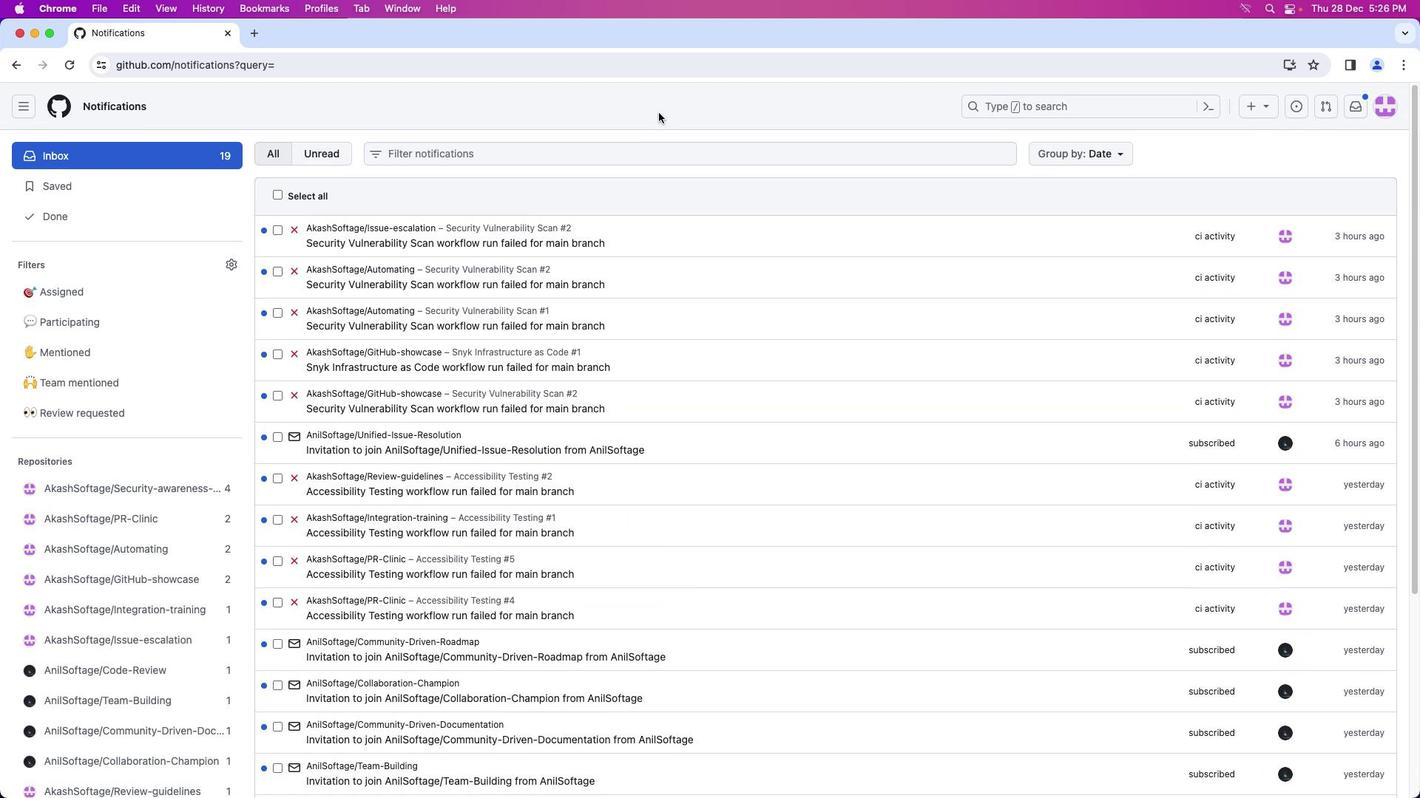 
